 Task: Add an event with the title Team Celebration, date '2023/10/01', time 7:00 AM to 9:00 AMand add a description: The session will begin with an introduction to the importance of effective presentations, emphasizing the impact of clear communication, engaging delivery, and confident body language. Participants will have the opportunity to learn key strategies and best practices for creating impactful presentations that captivate audiences and convey messages effectively.Select event color  Blueberry . Add location for the event as: 987 Via dei Condotti, Rome, Italy, logged in from the account softage.1@softage.netand send the event invitation to softage.2@softage.net and softage.3@softage.net. Set a reminder for the event Doesn't repeat
Action: Mouse moved to (71, 126)
Screenshot: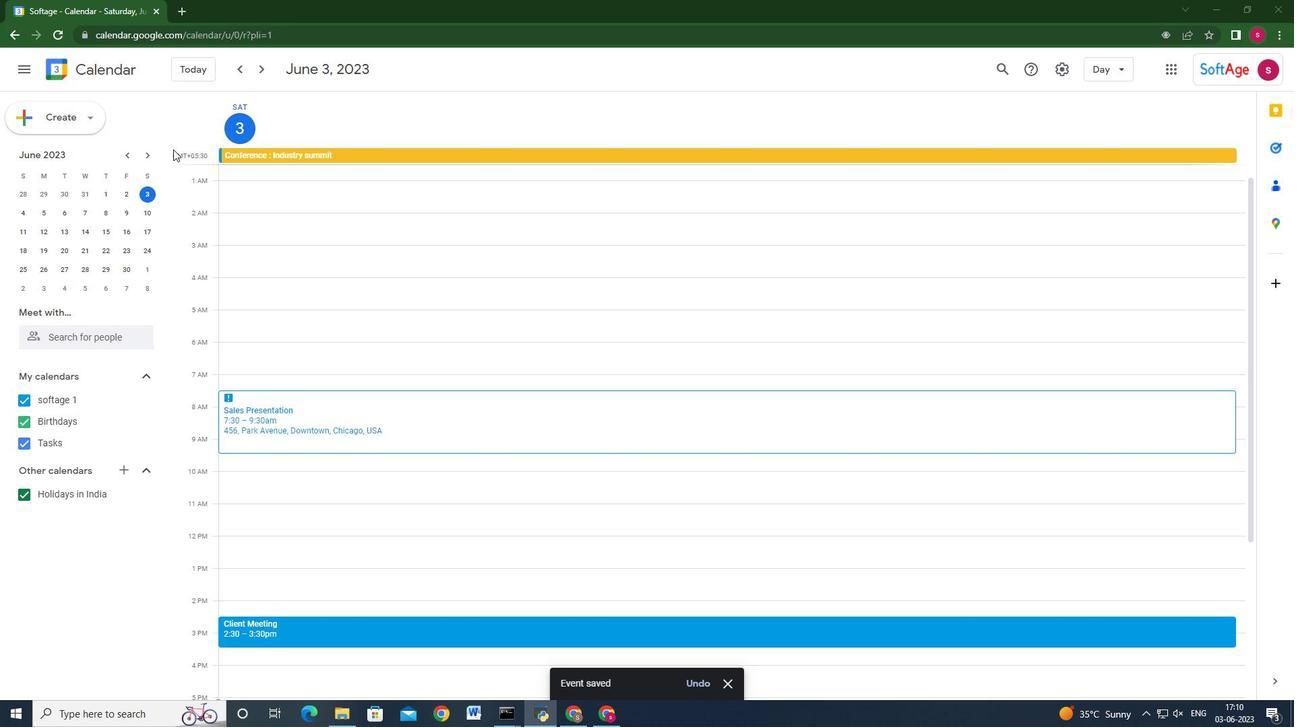 
Action: Mouse pressed left at (71, 126)
Screenshot: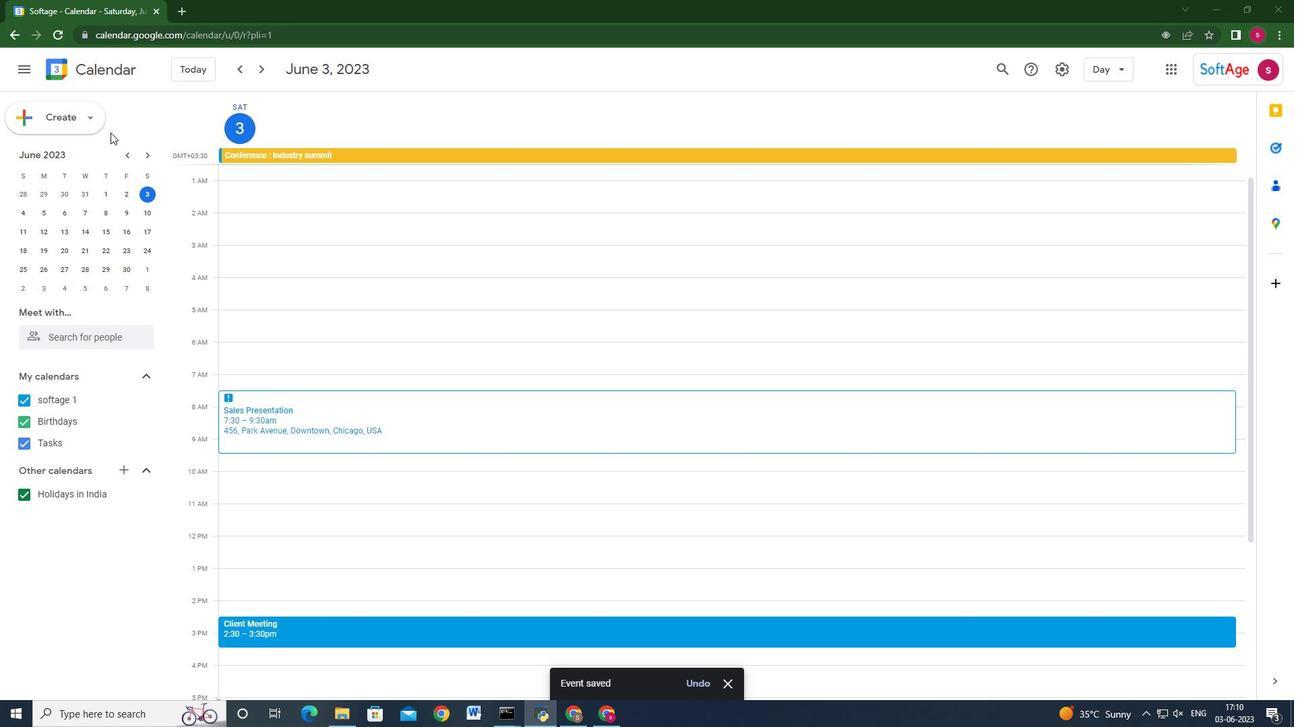 
Action: Mouse moved to (80, 159)
Screenshot: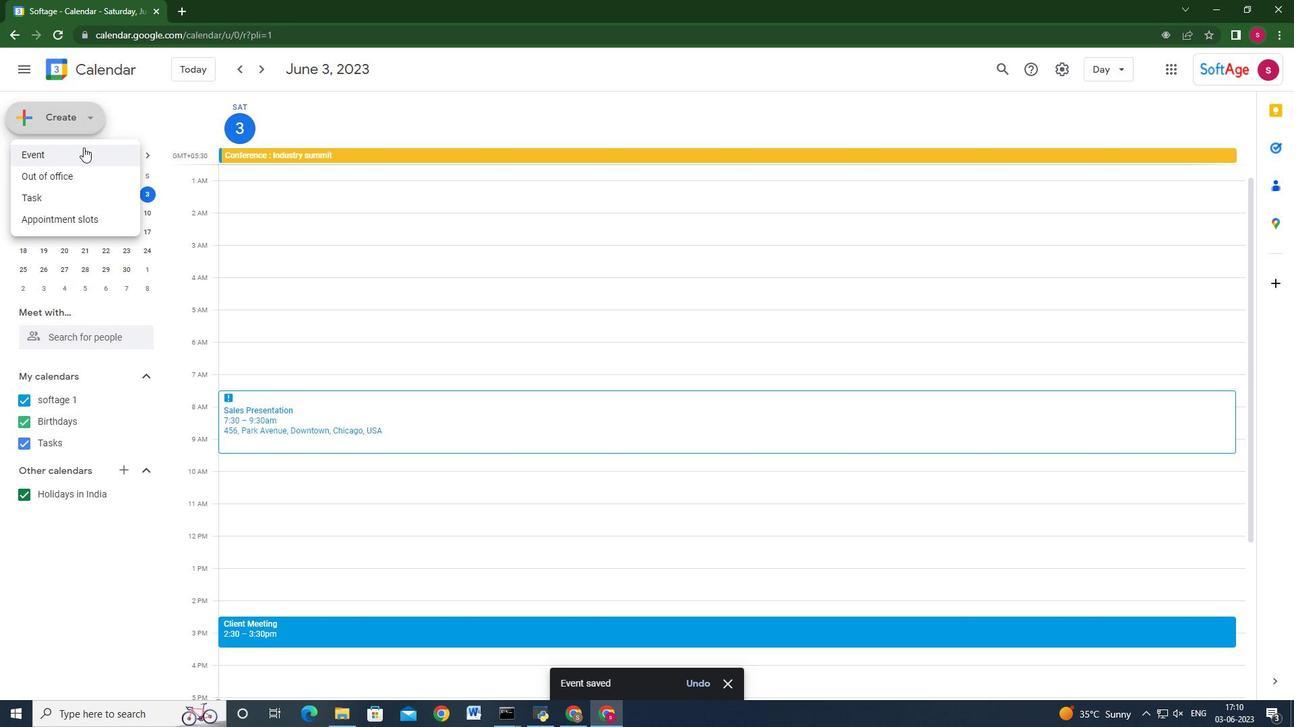 
Action: Mouse pressed left at (80, 159)
Screenshot: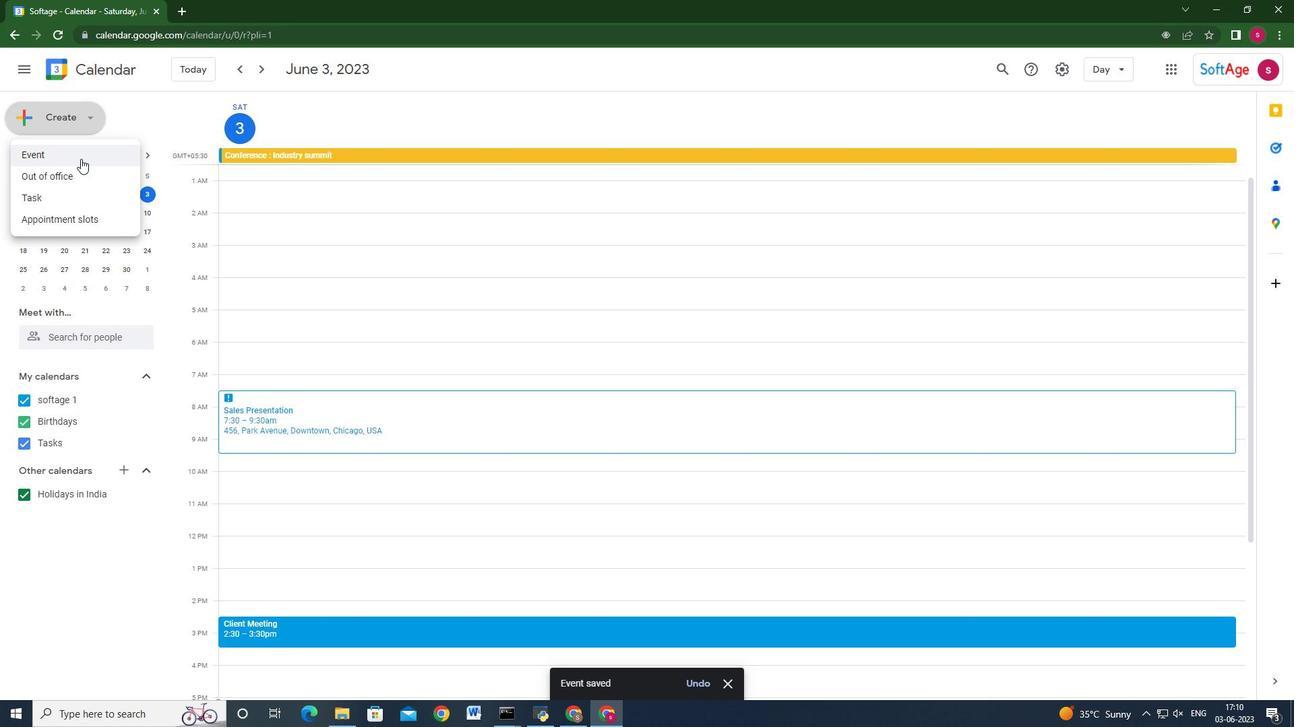 
Action: Mouse moved to (758, 642)
Screenshot: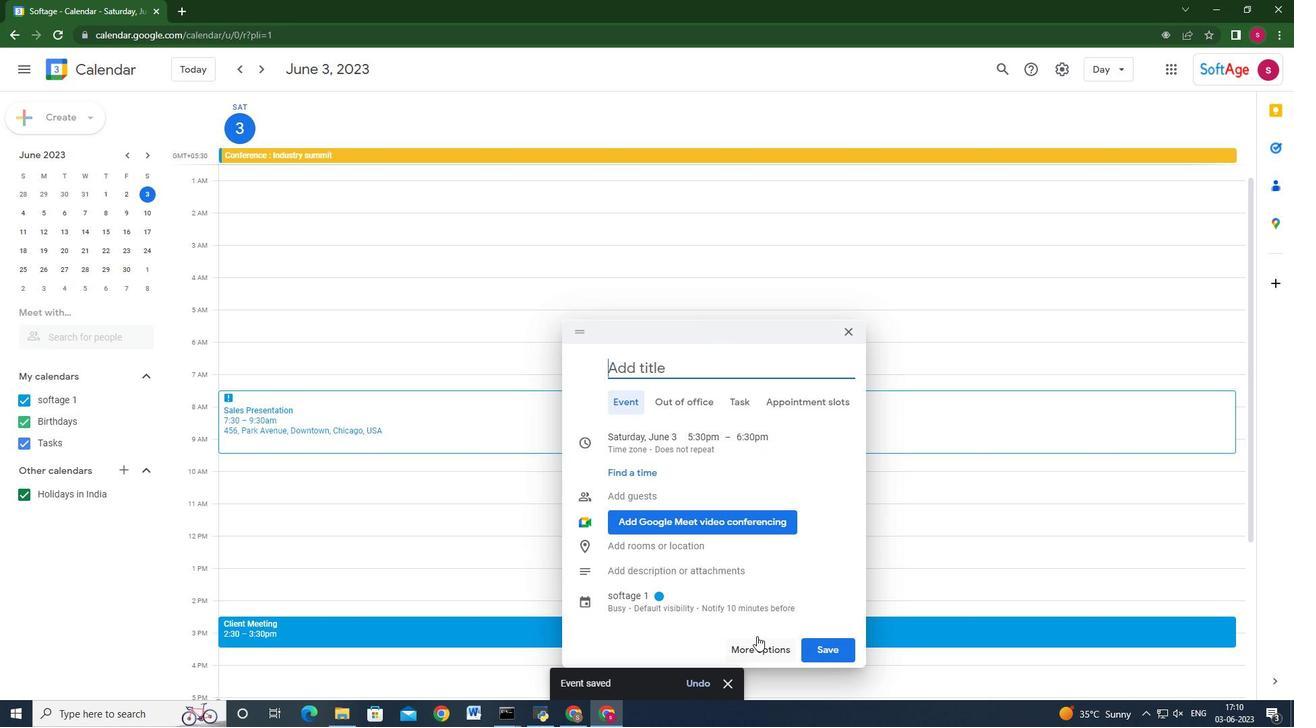 
Action: Mouse pressed left at (758, 642)
Screenshot: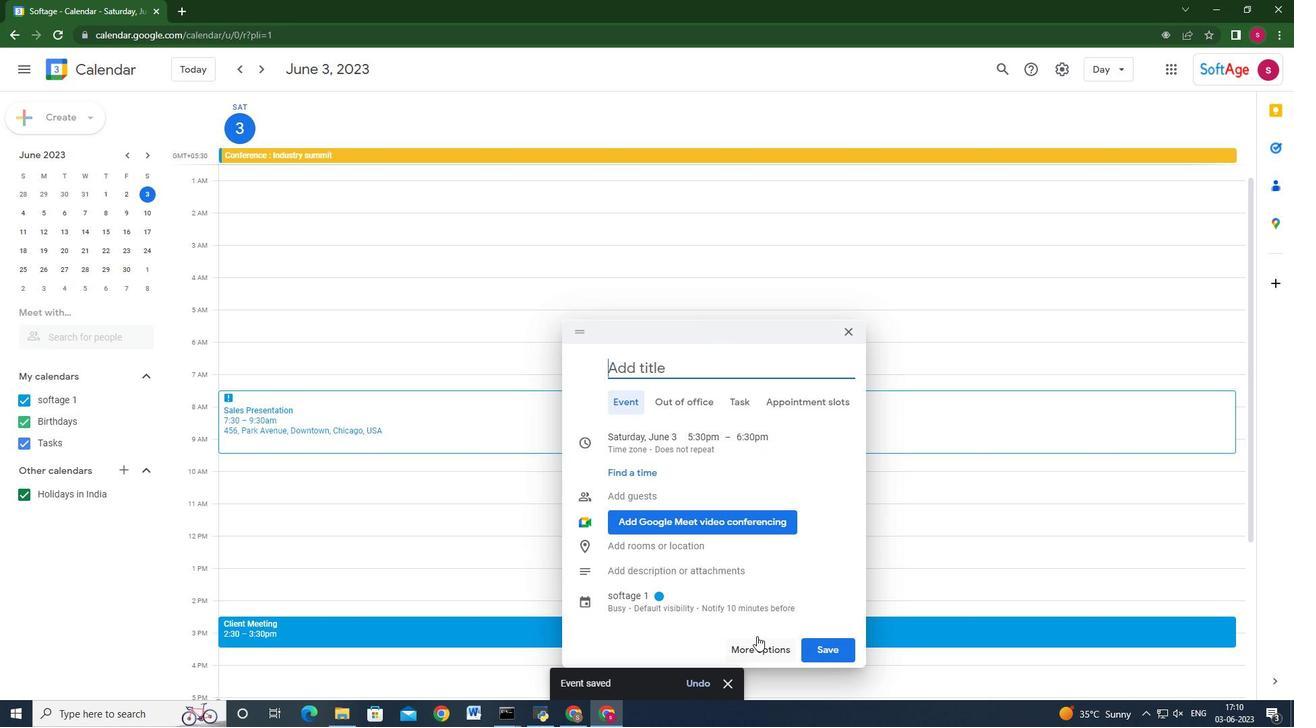 
Action: Mouse moved to (296, 78)
Screenshot: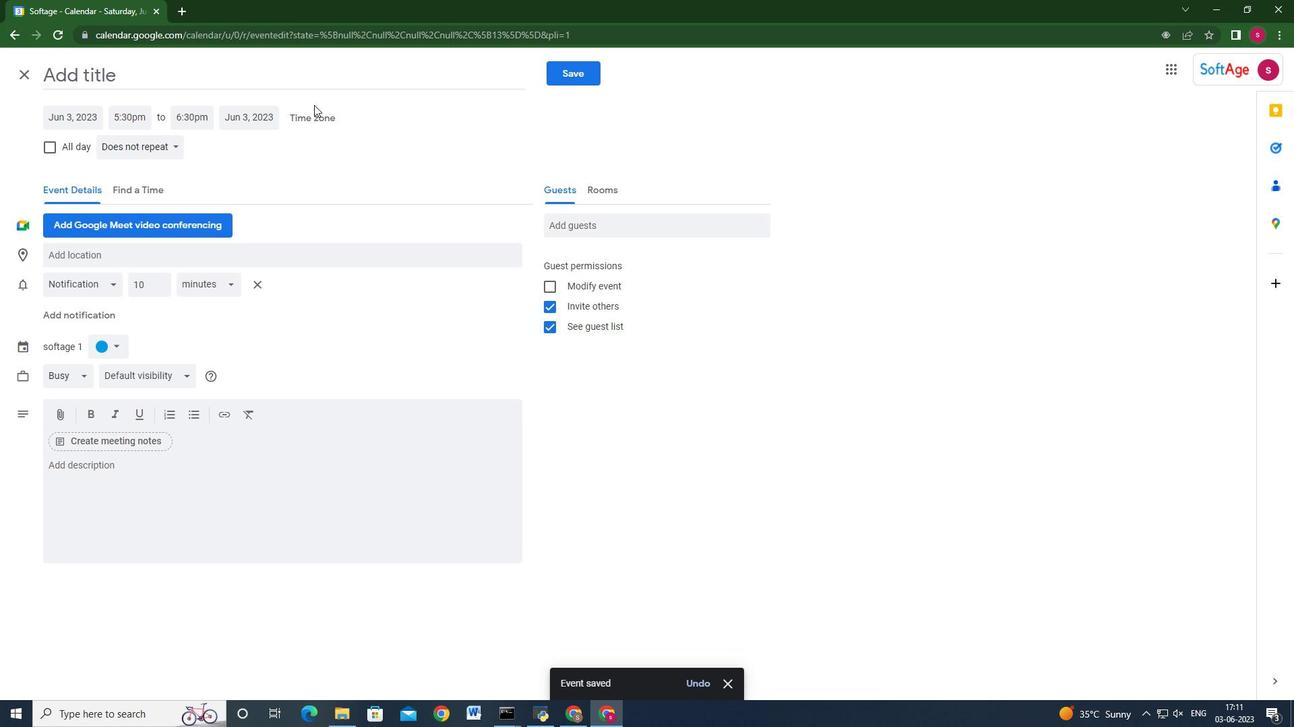 
Action: Mouse pressed left at (296, 78)
Screenshot: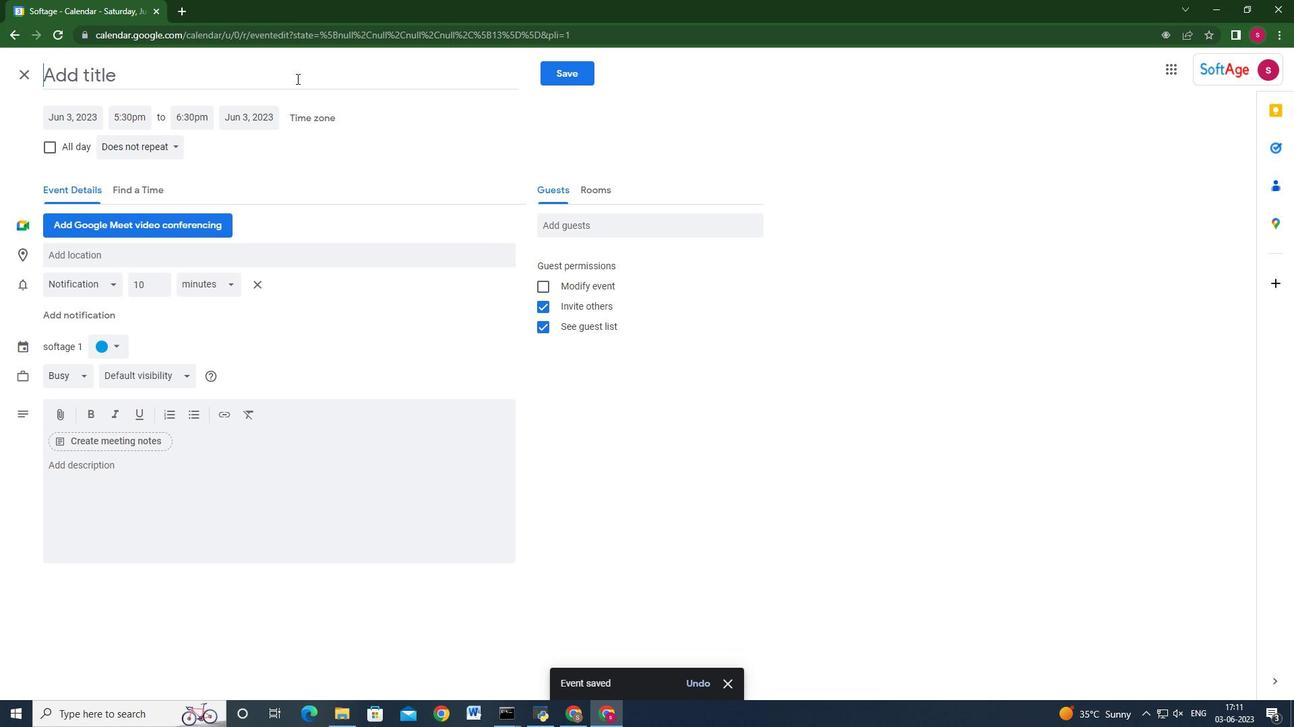 
Action: Key pressed <Key.shift>Team<Key.space><Key.shift>Celebration
Screenshot: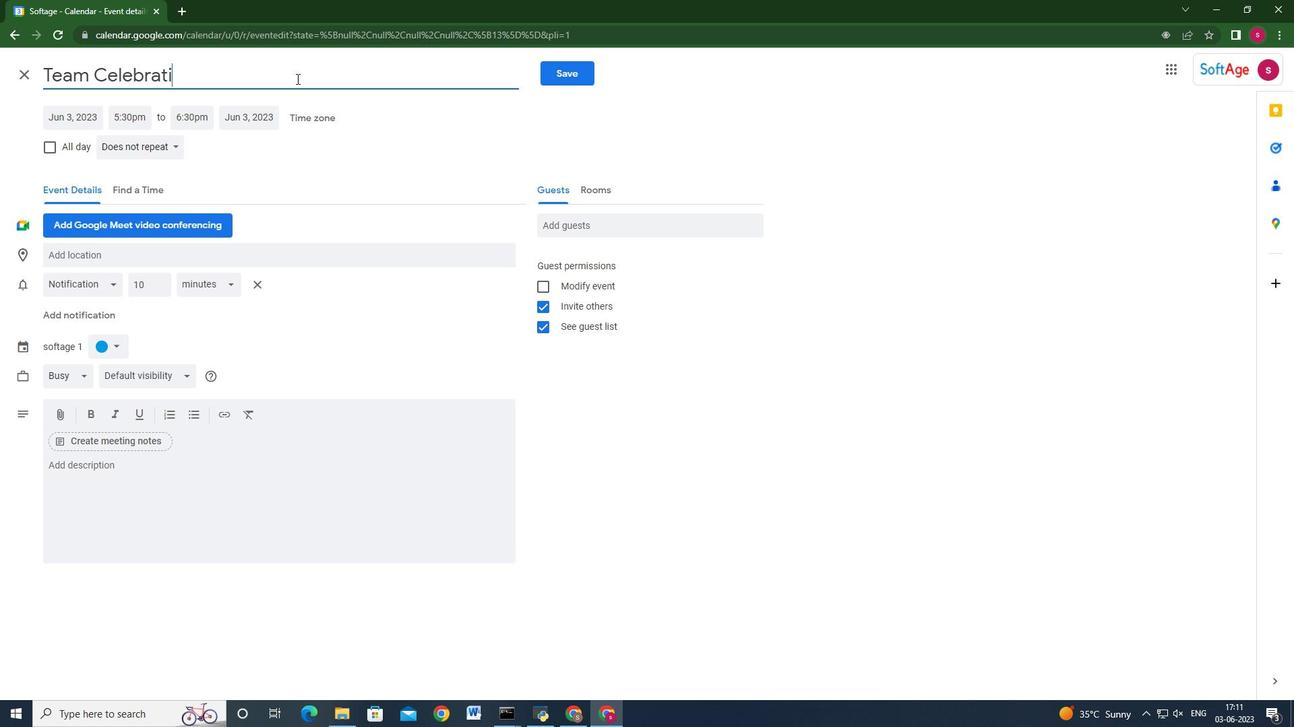 
Action: Mouse moved to (87, 109)
Screenshot: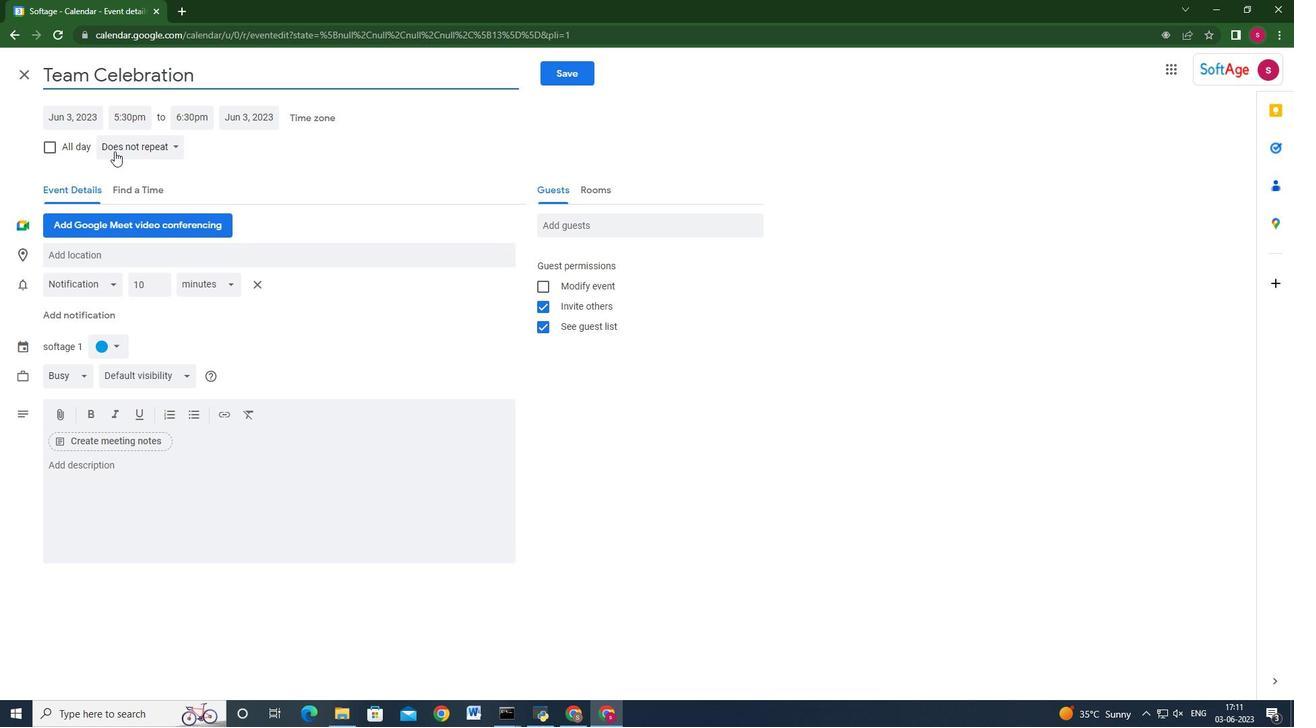 
Action: Mouse pressed left at (87, 109)
Screenshot: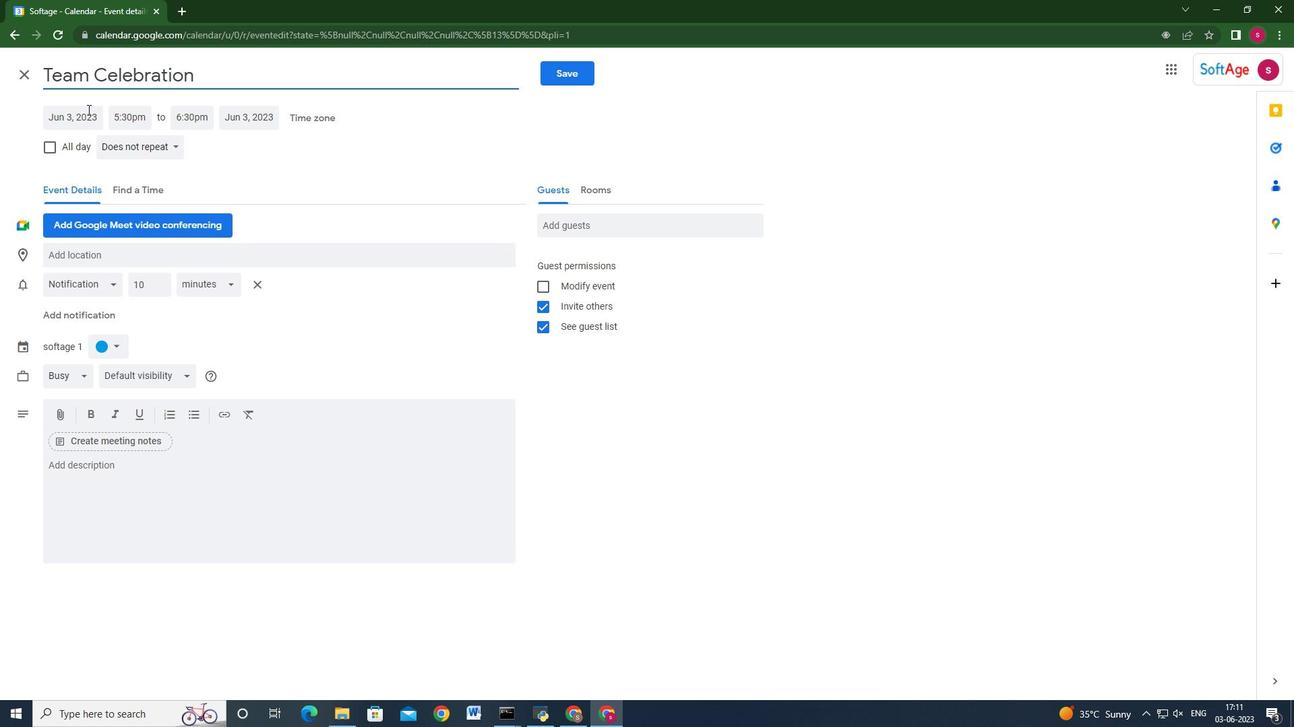 
Action: Mouse moved to (210, 142)
Screenshot: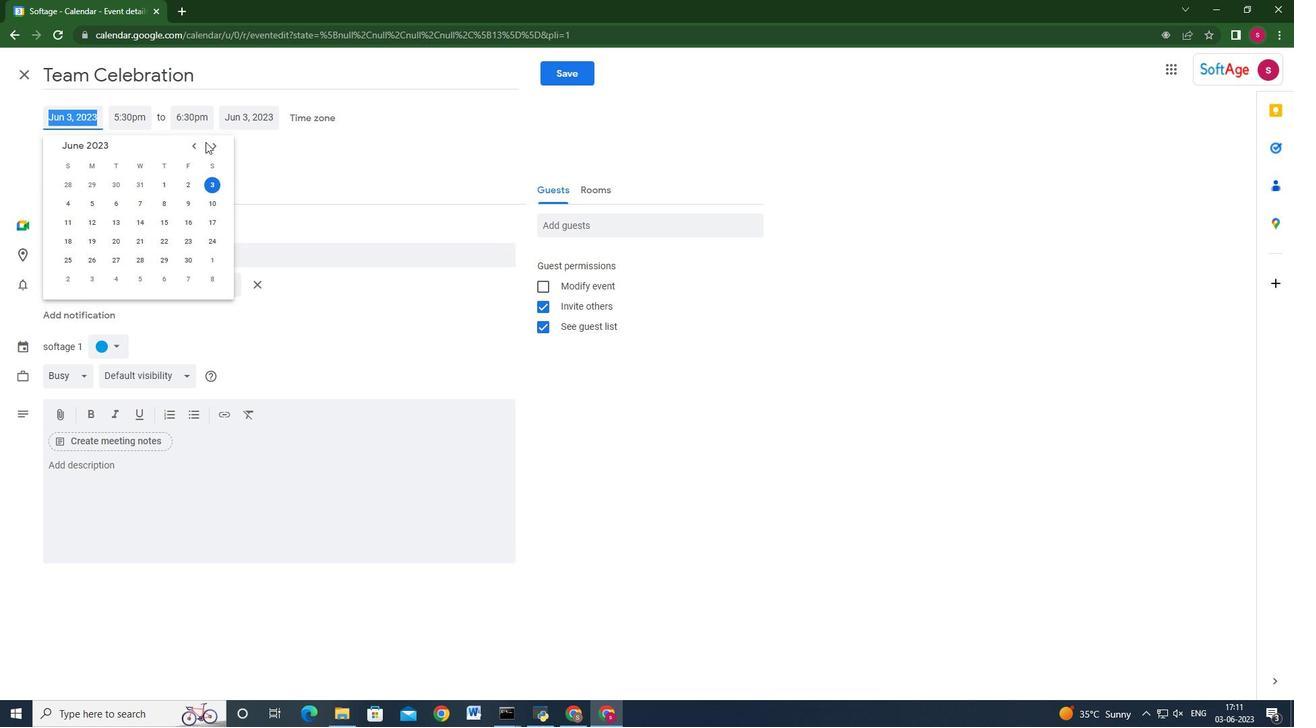 
Action: Mouse pressed left at (210, 142)
Screenshot: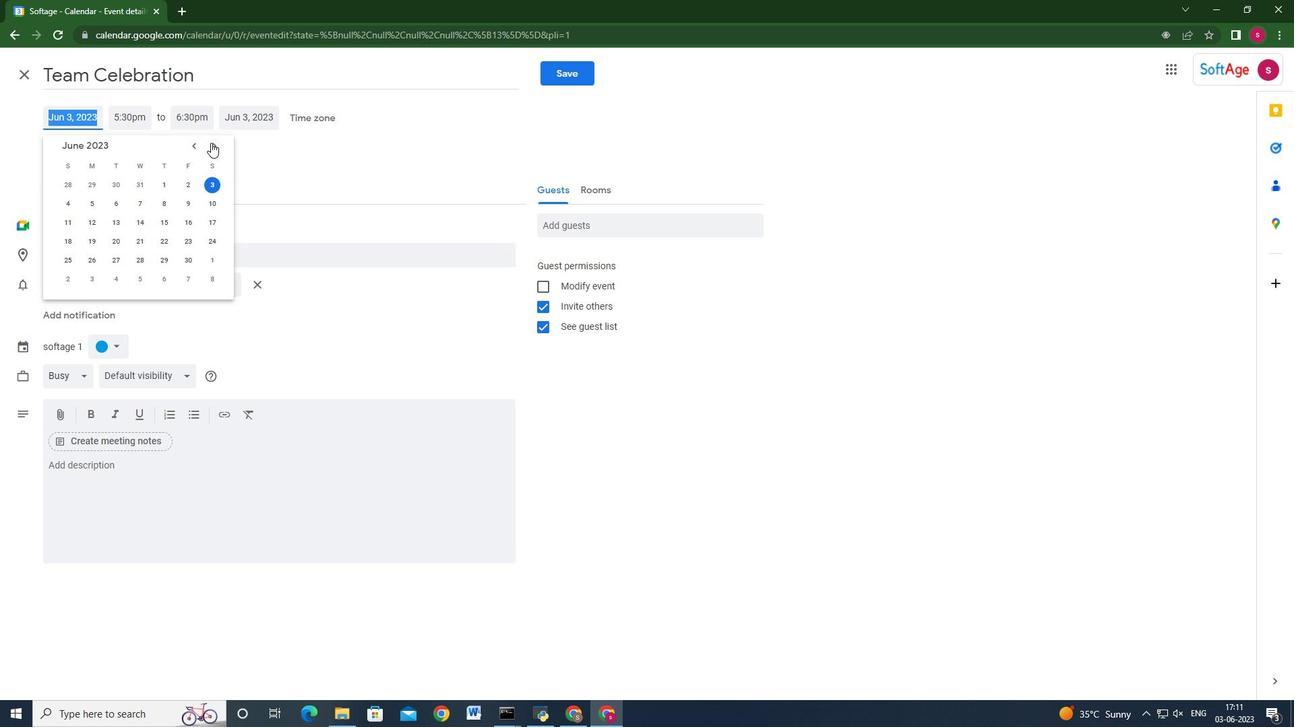 
Action: Mouse pressed left at (210, 142)
Screenshot: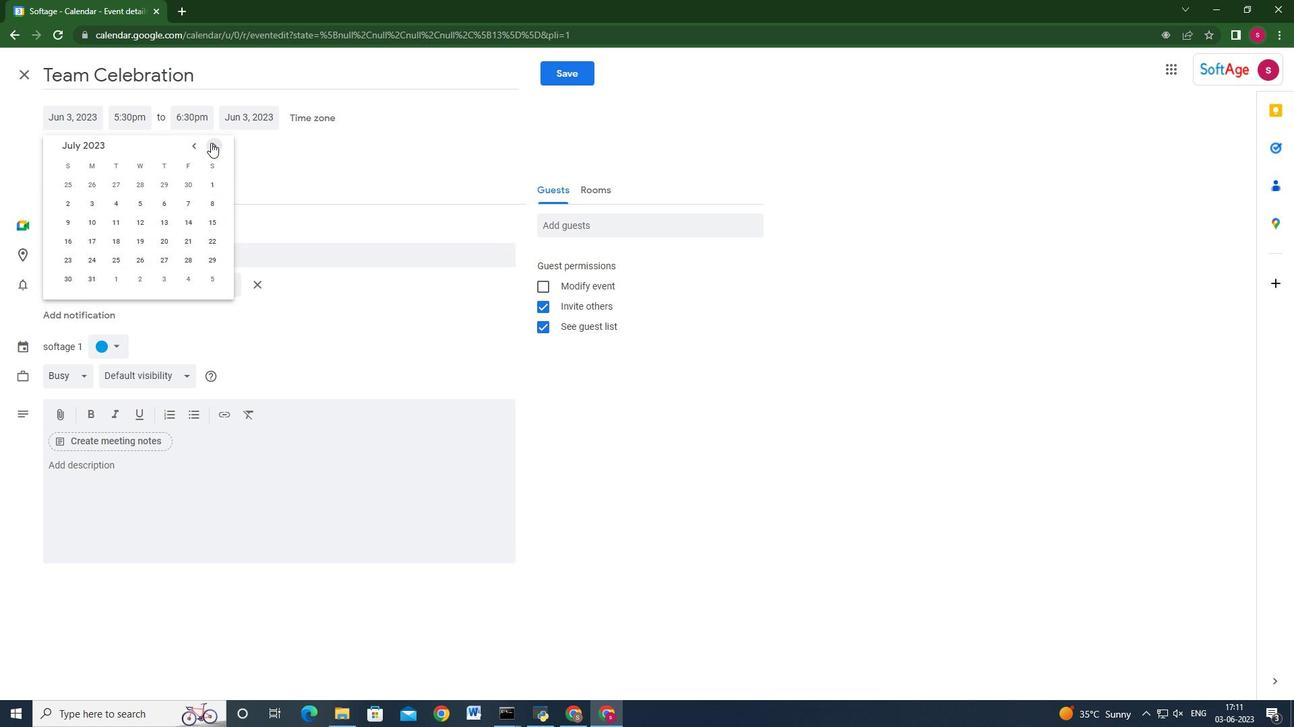 
Action: Mouse pressed left at (210, 142)
Screenshot: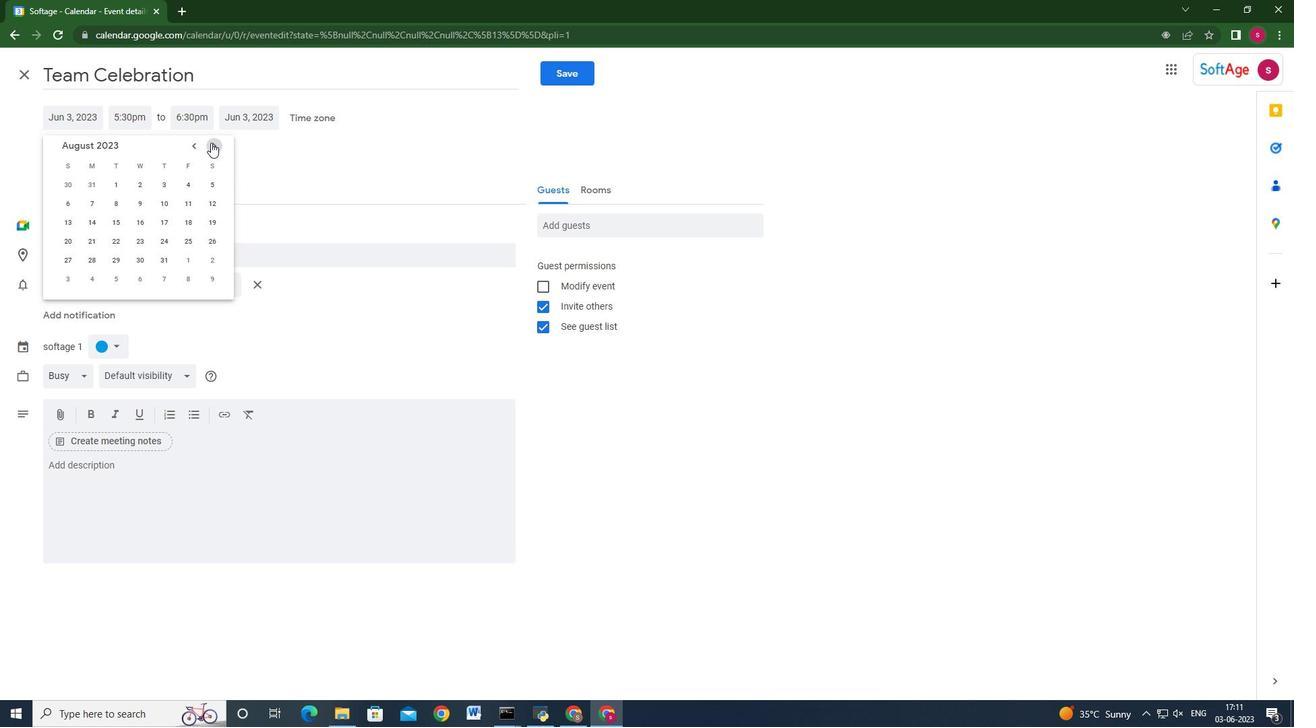 
Action: Mouse pressed left at (210, 142)
Screenshot: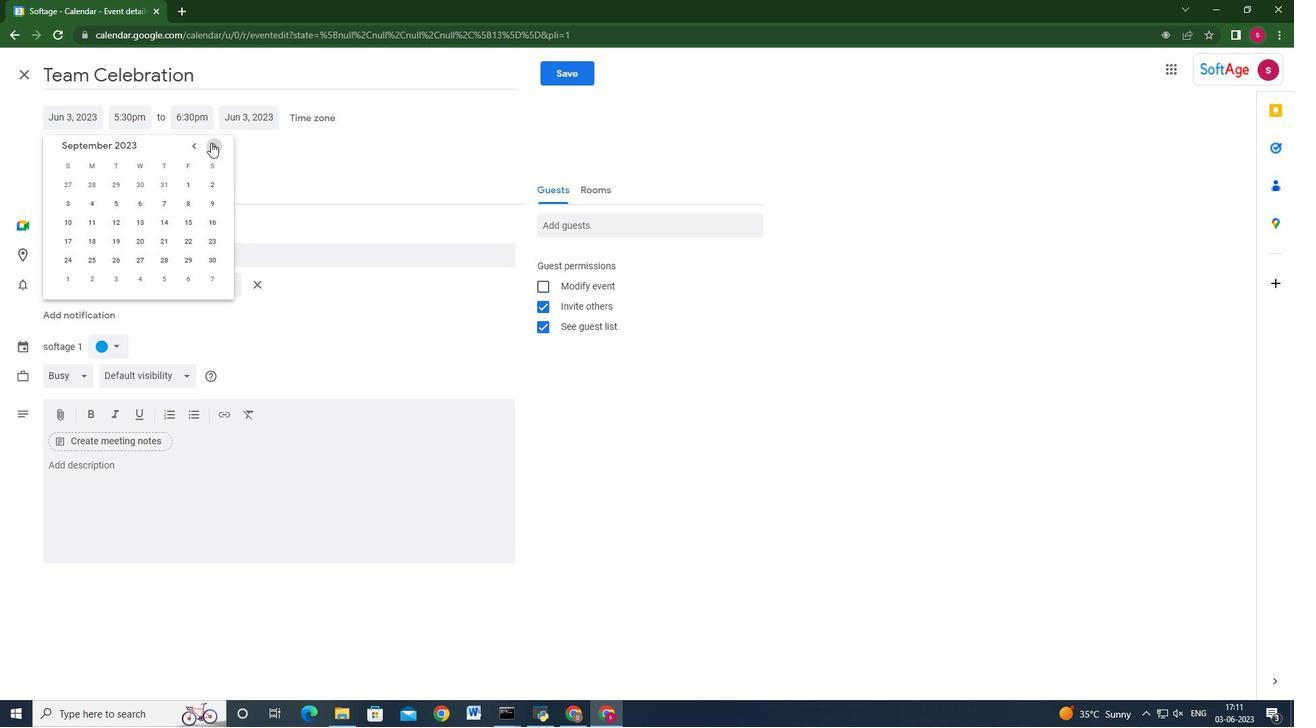 
Action: Mouse moved to (63, 186)
Screenshot: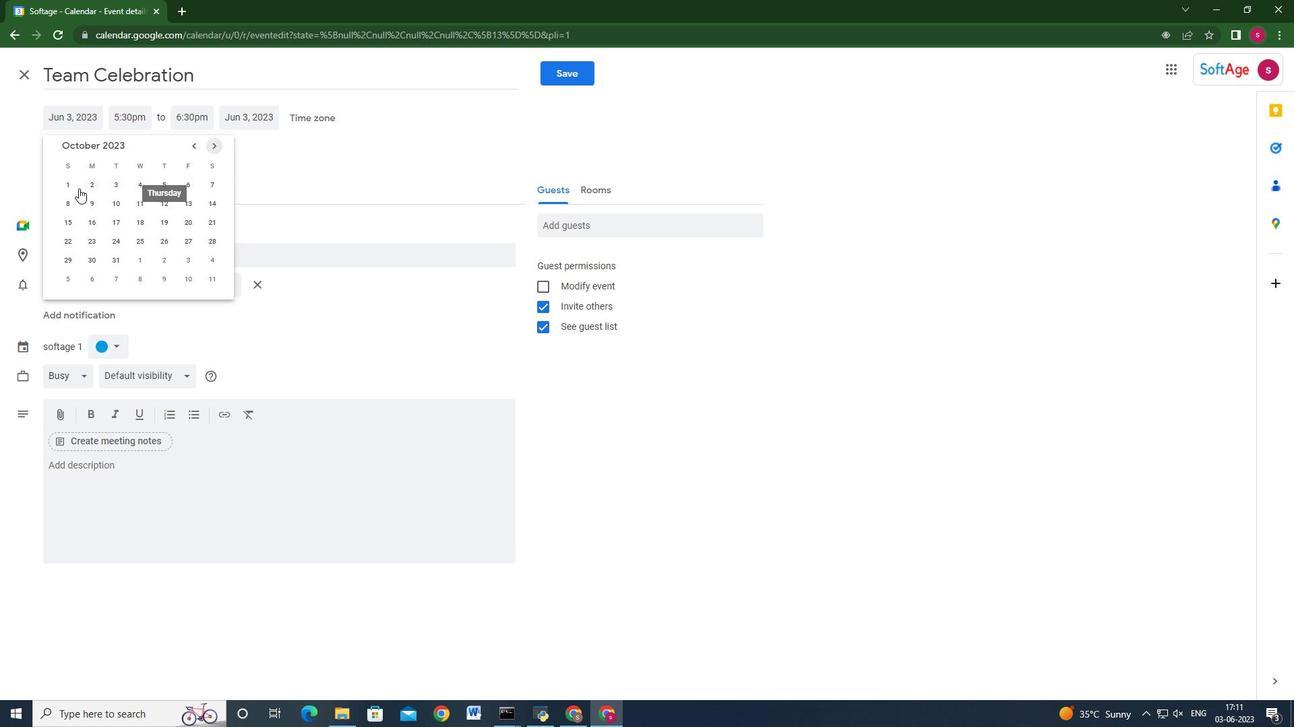 
Action: Mouse pressed left at (63, 186)
Screenshot: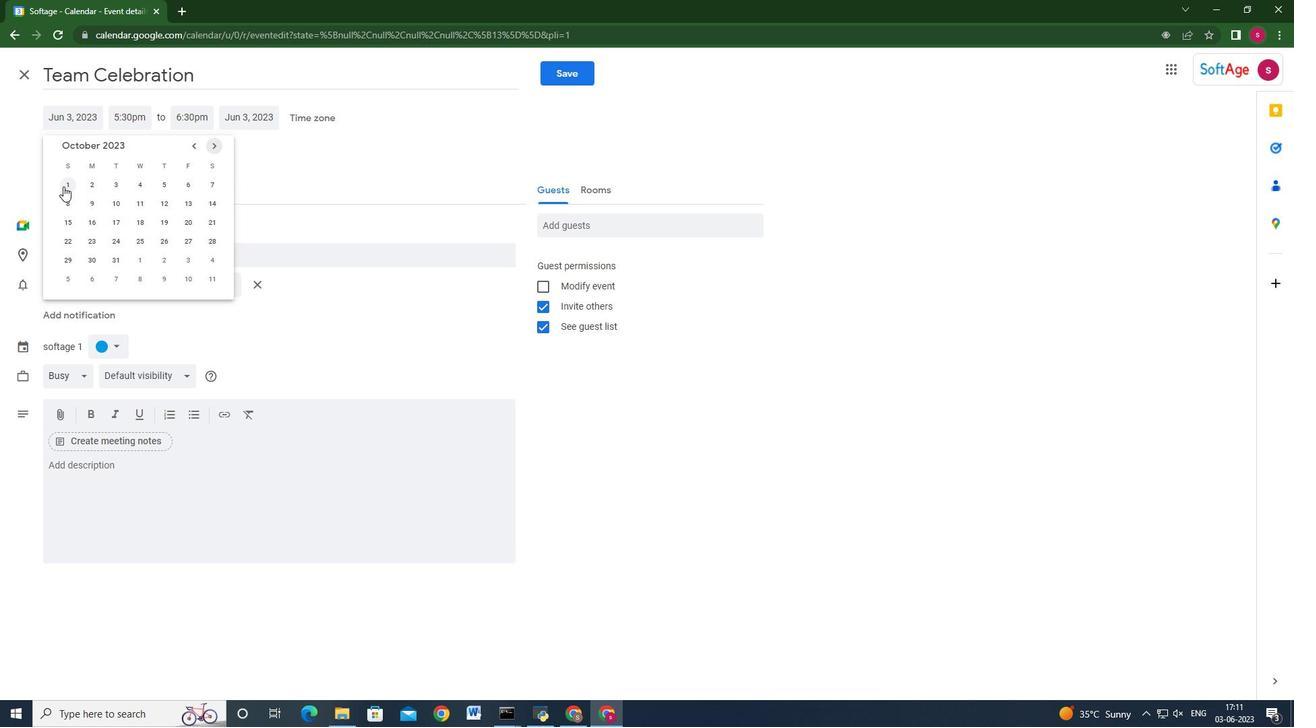 
Action: Mouse moved to (119, 115)
Screenshot: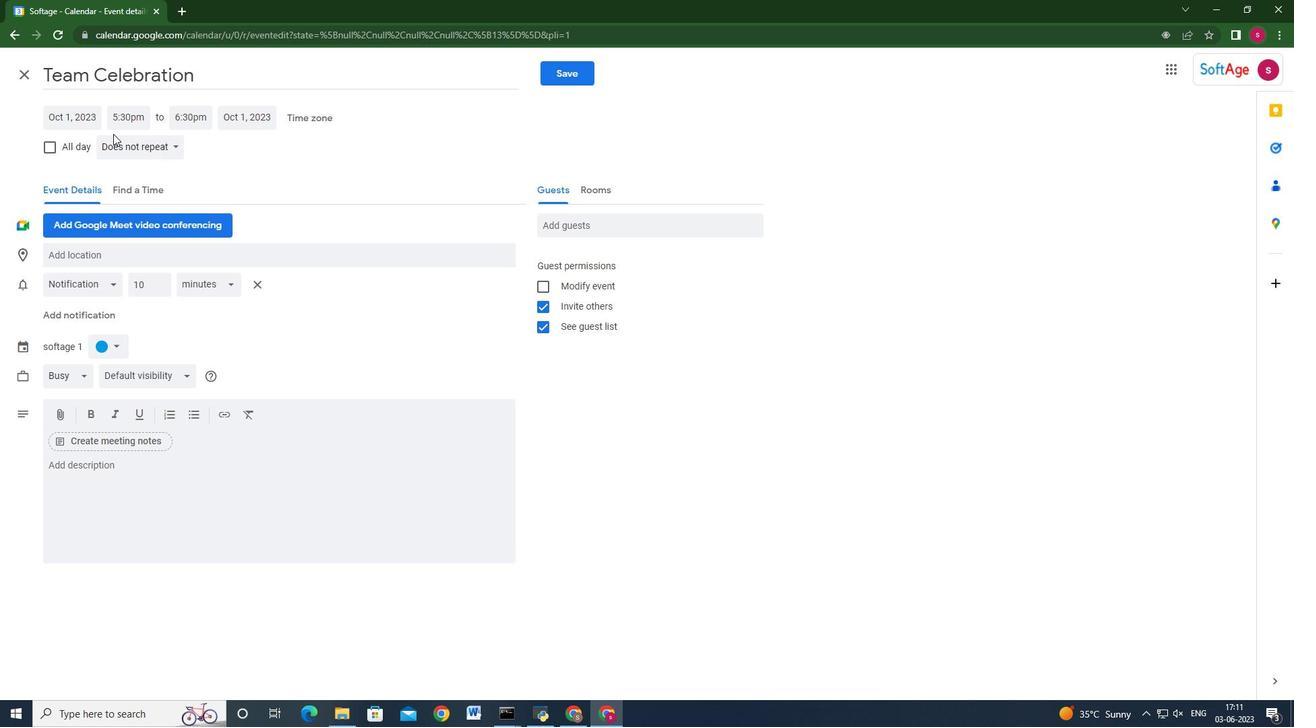 
Action: Mouse pressed left at (119, 115)
Screenshot: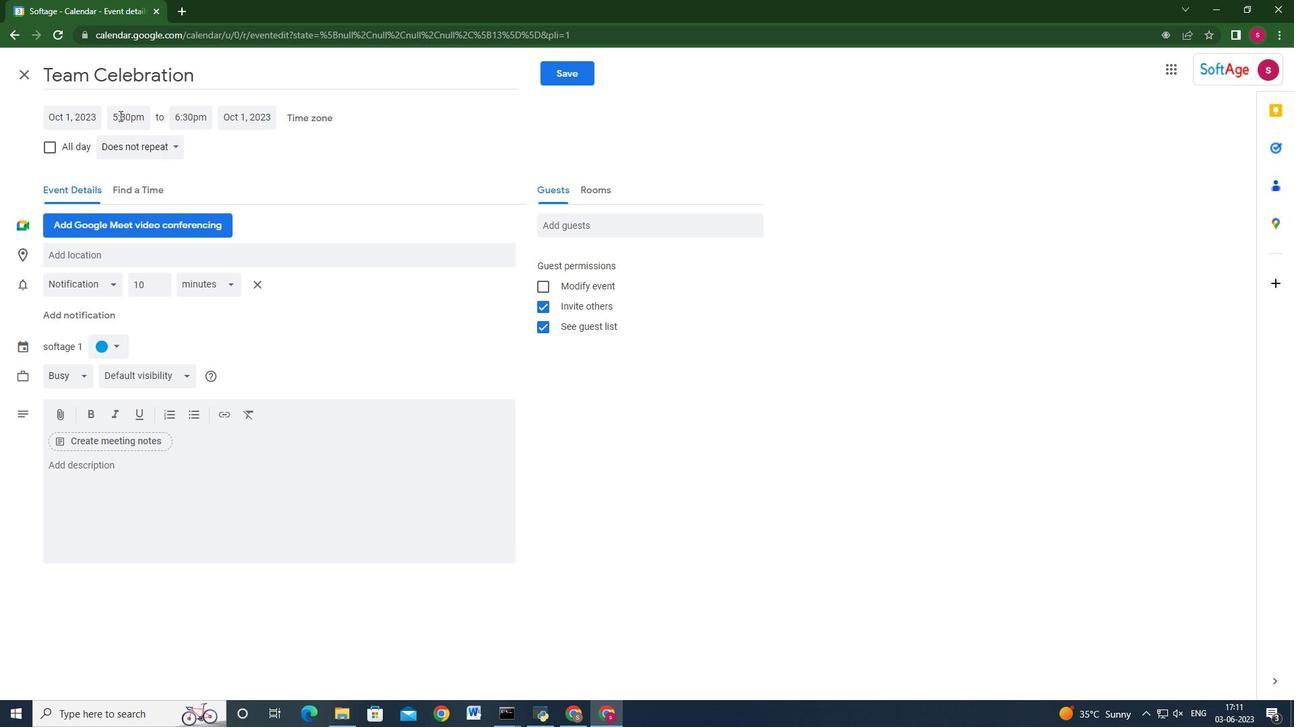 
Action: Mouse moved to (125, 121)
Screenshot: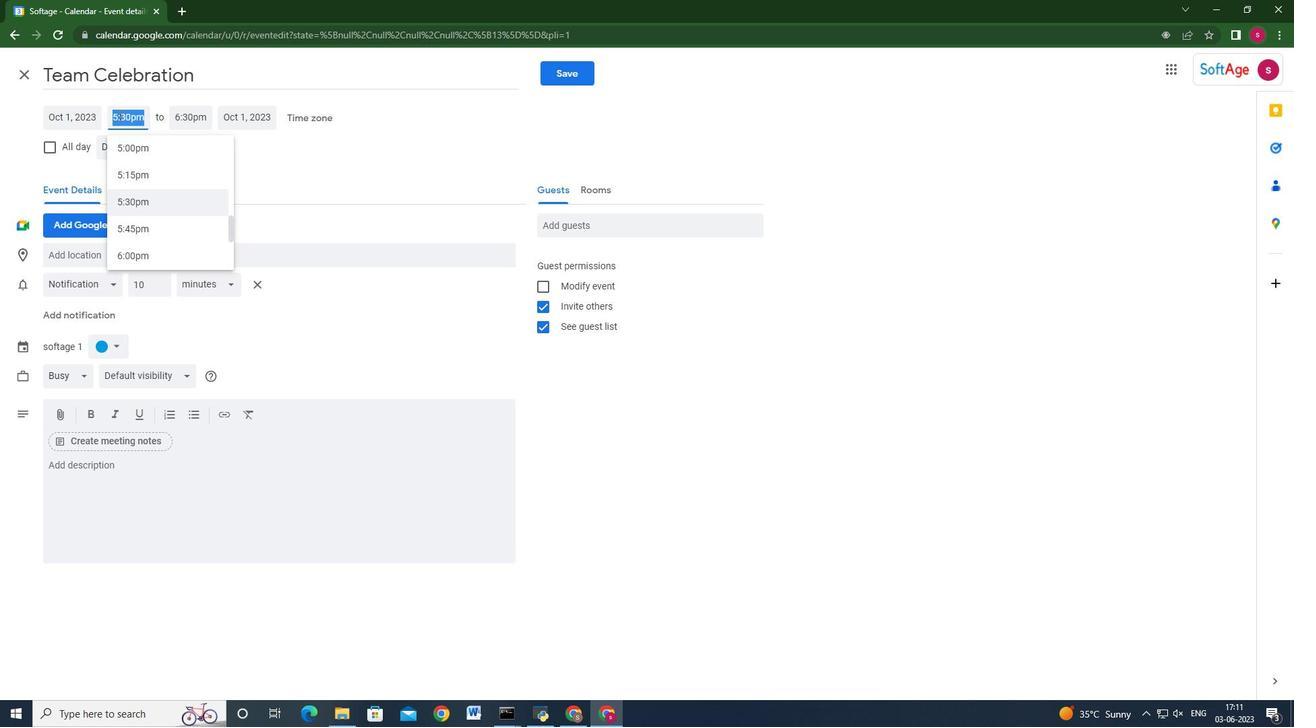 
Action: Key pressed 7<Key.shift>:00am<Key.enter><Key.tab>9<Key.shift>:00am<Key.enter>
Screenshot: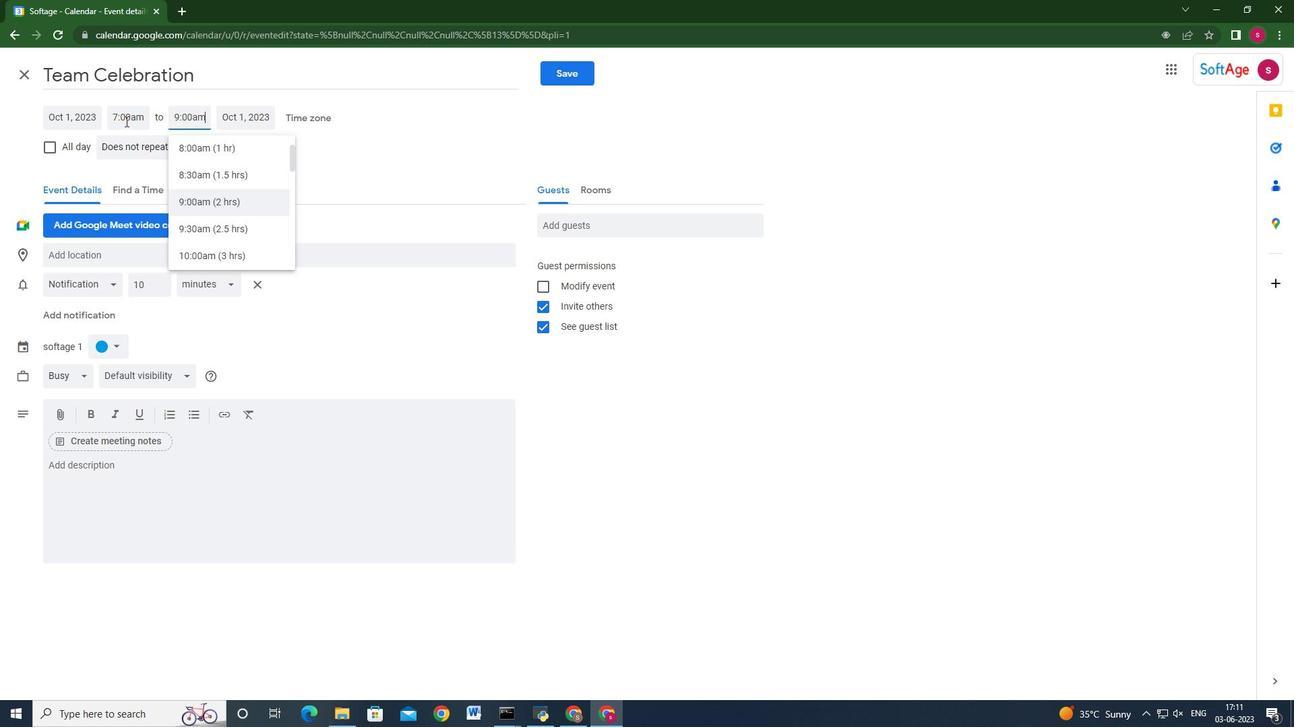 
Action: Mouse moved to (173, 473)
Screenshot: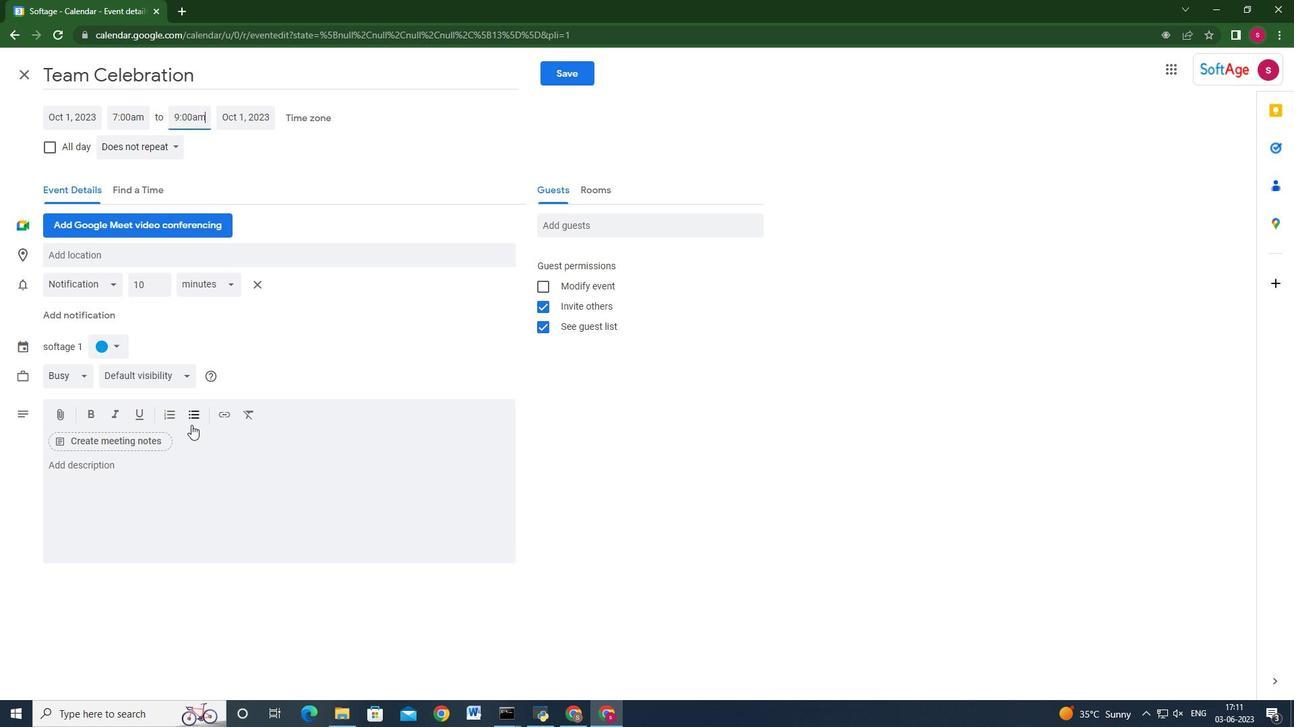 
Action: Mouse pressed left at (173, 473)
Screenshot: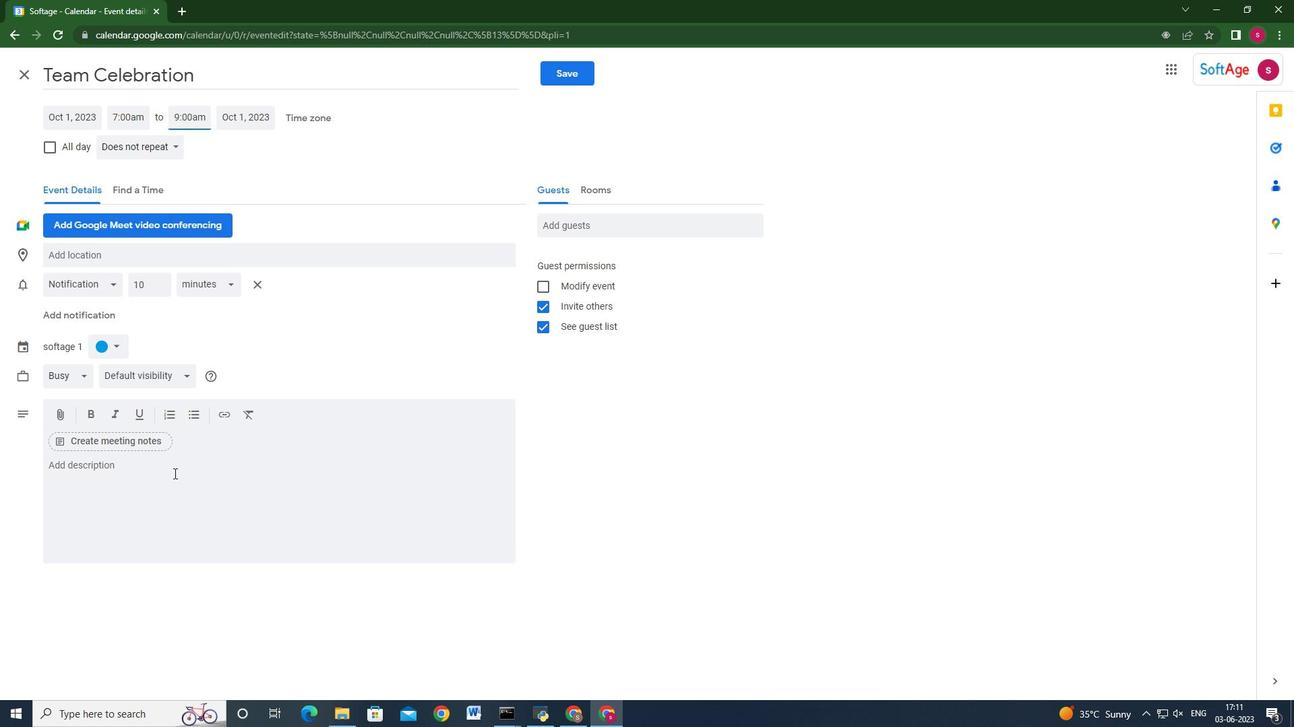 
Action: Mouse moved to (163, 261)
Screenshot: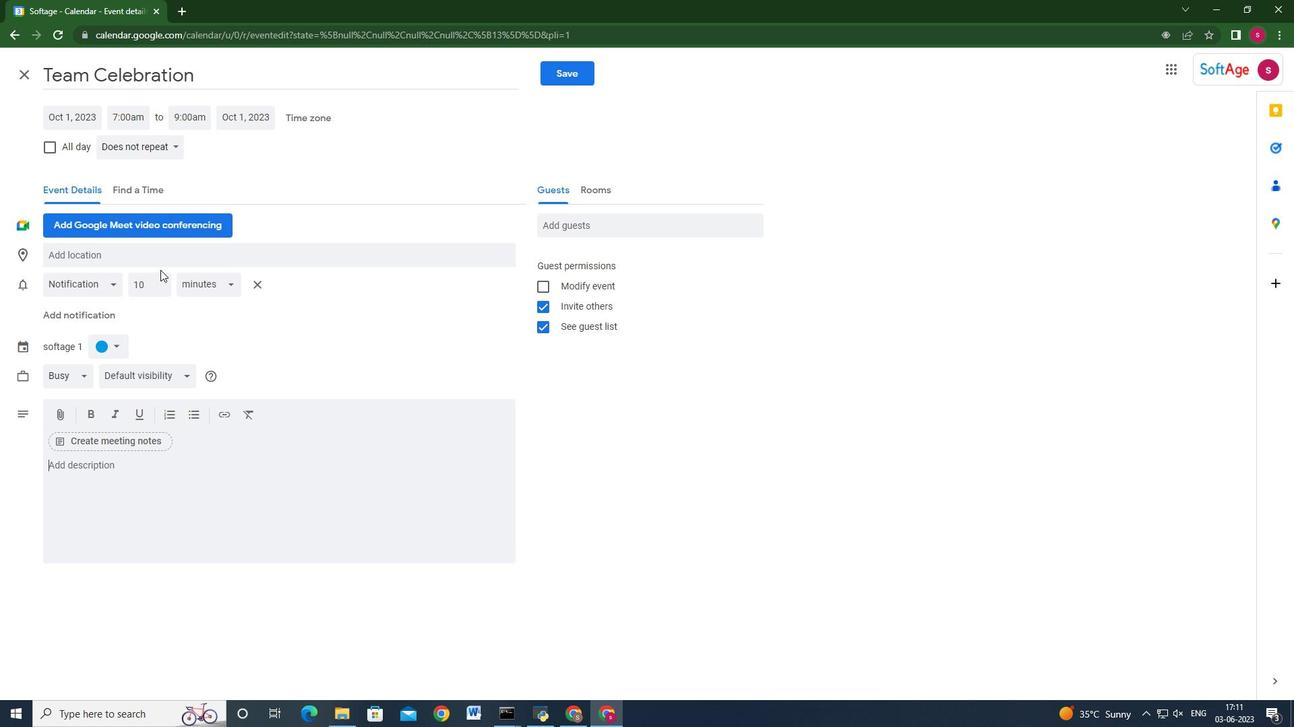 
Action: Mouse pressed left at (163, 261)
Screenshot: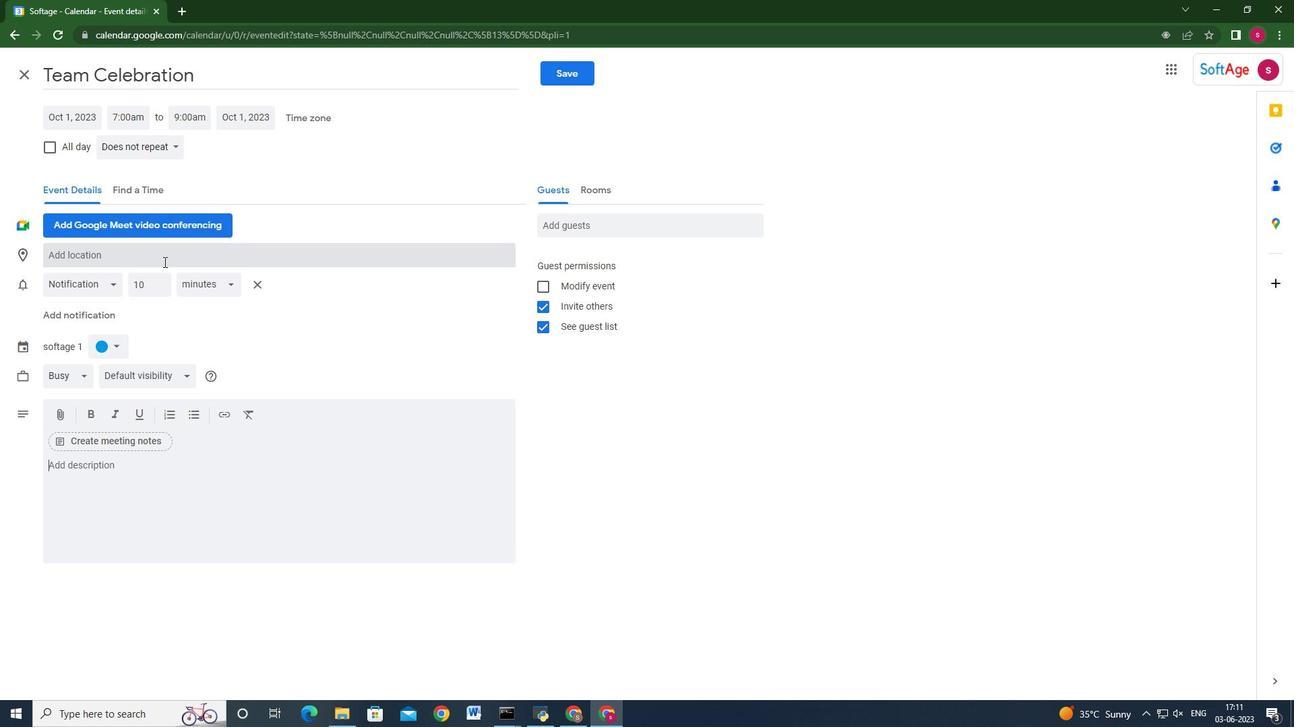 
Action: Mouse moved to (291, 479)
Screenshot: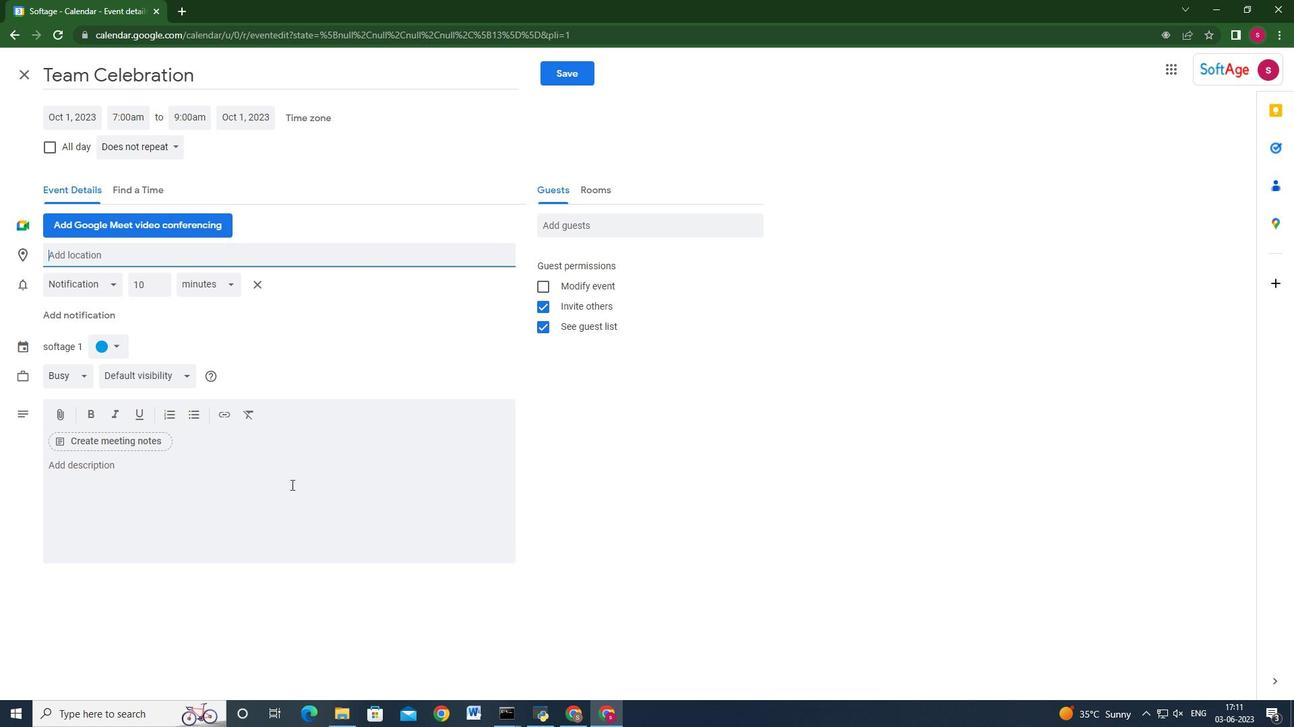 
Action: Mouse pressed left at (291, 479)
Screenshot: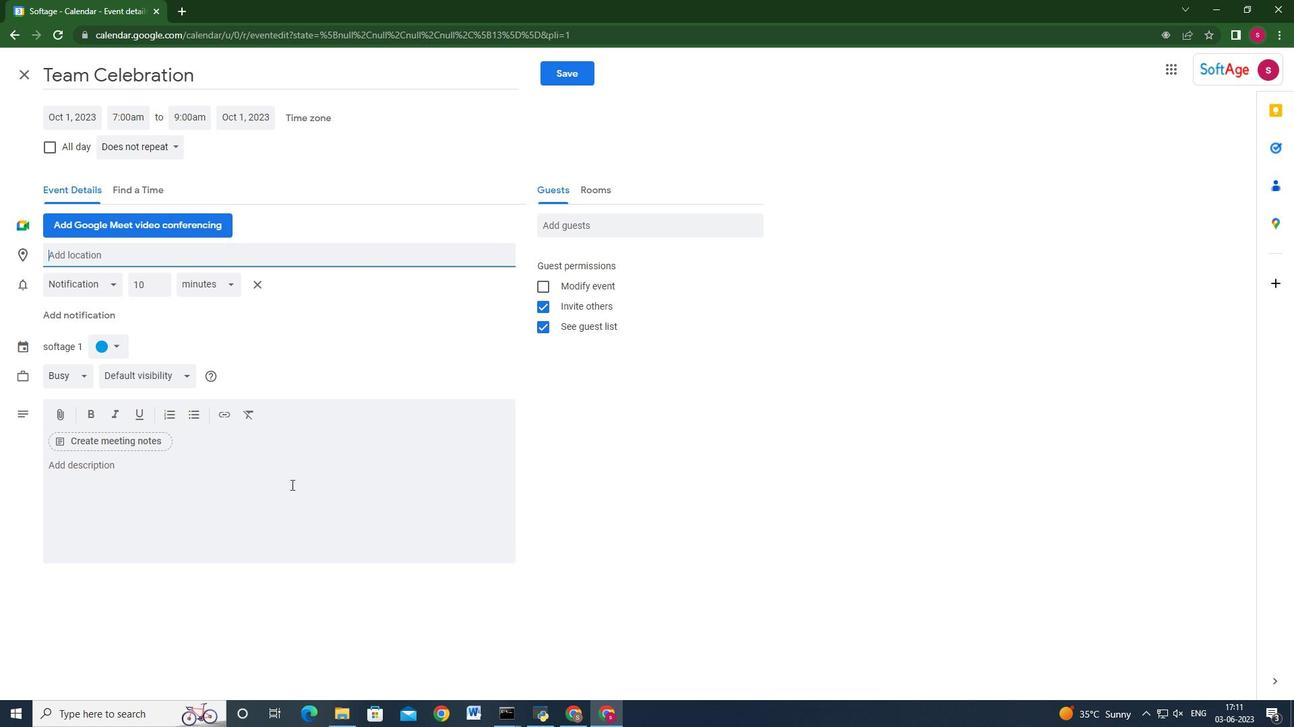 
Action: Key pressed <Key.shift>the<Key.space>session<Key.space>will<Key.space>begin<Key.space>i<Key.backspace><Key.backspace><Key.space>with<Key.space>an<Key.space>introduction<Key.space>to<Key.space>the<Key.space>importance<Key.space>of<Key.space>effective<Key.space>presentations,<Key.space>emphasizing<Key.space>the<Key.space>impact<Key.space>of<Key.space>clear<Key.space>communication,<Key.space>engaging<Key.space>delivery,<Key.space>and<Key.space>confident<Key.space>body<Key.space>language.<Key.space><Key.shift>Participants<Key.space>will<Key.space>have<Key.space>the<Key.space>opportunity<Key.space>to<Key.space>learn<Key.space>key<Key.space>strategies<Key.space>and<Key.space>best<Key.space>practices<Key.space>for<Key.space>creating<Key.space>impactful<Key.space>presentations<Key.space>that<Key.space>captivate<Key.space>audiences<Key.space>and<Key.space>convey<Key.space>messages<Key.space>effectively.
Screenshot: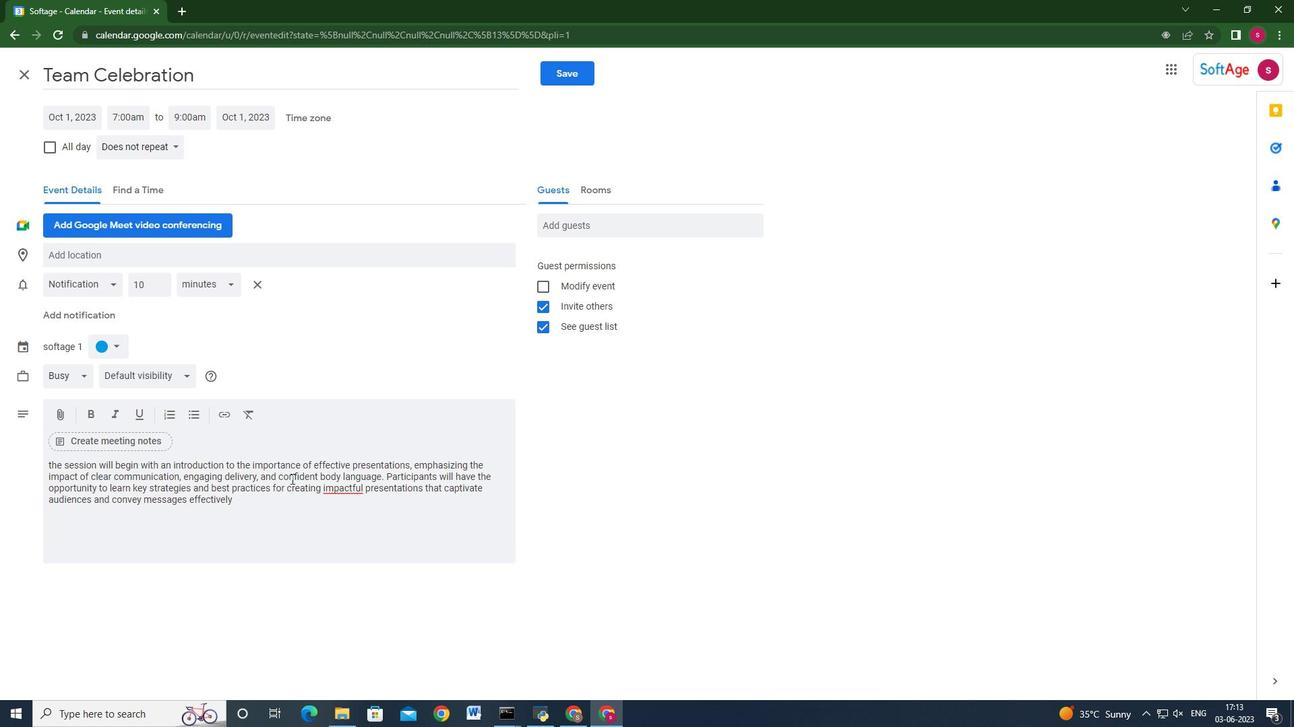
Action: Mouse moved to (107, 347)
Screenshot: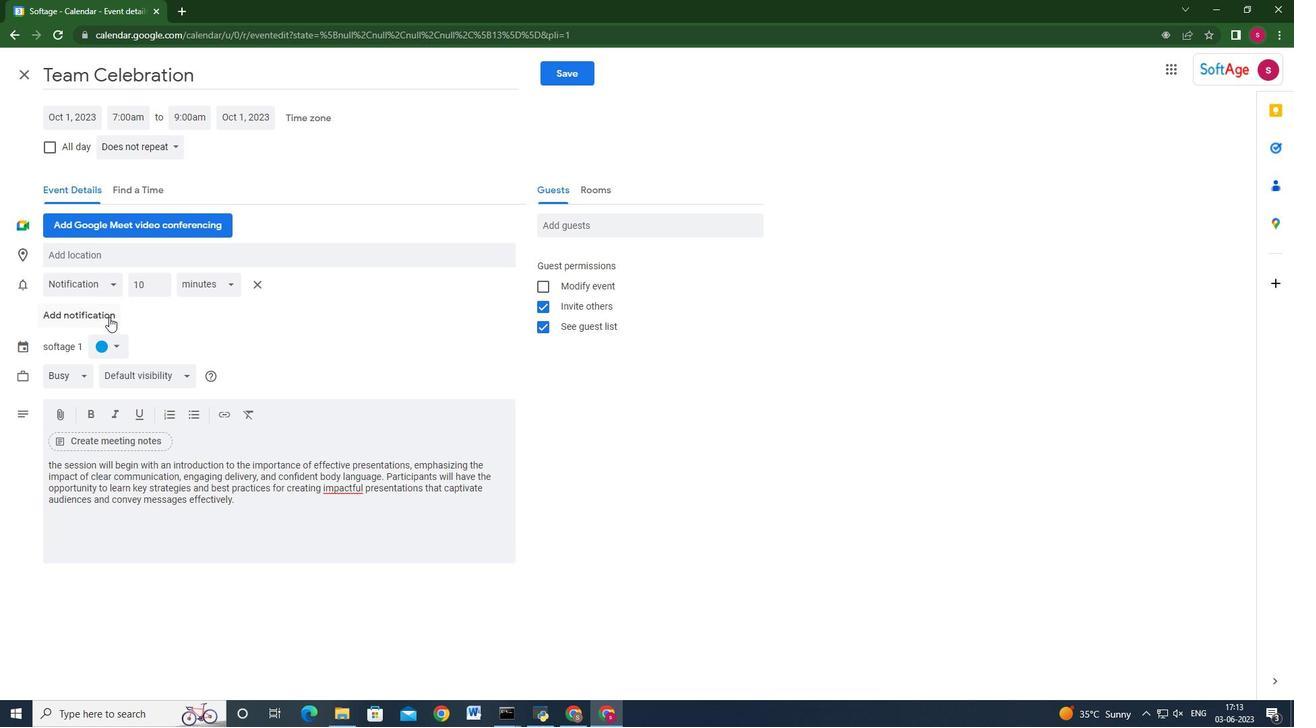 
Action: Mouse pressed left at (107, 347)
Screenshot: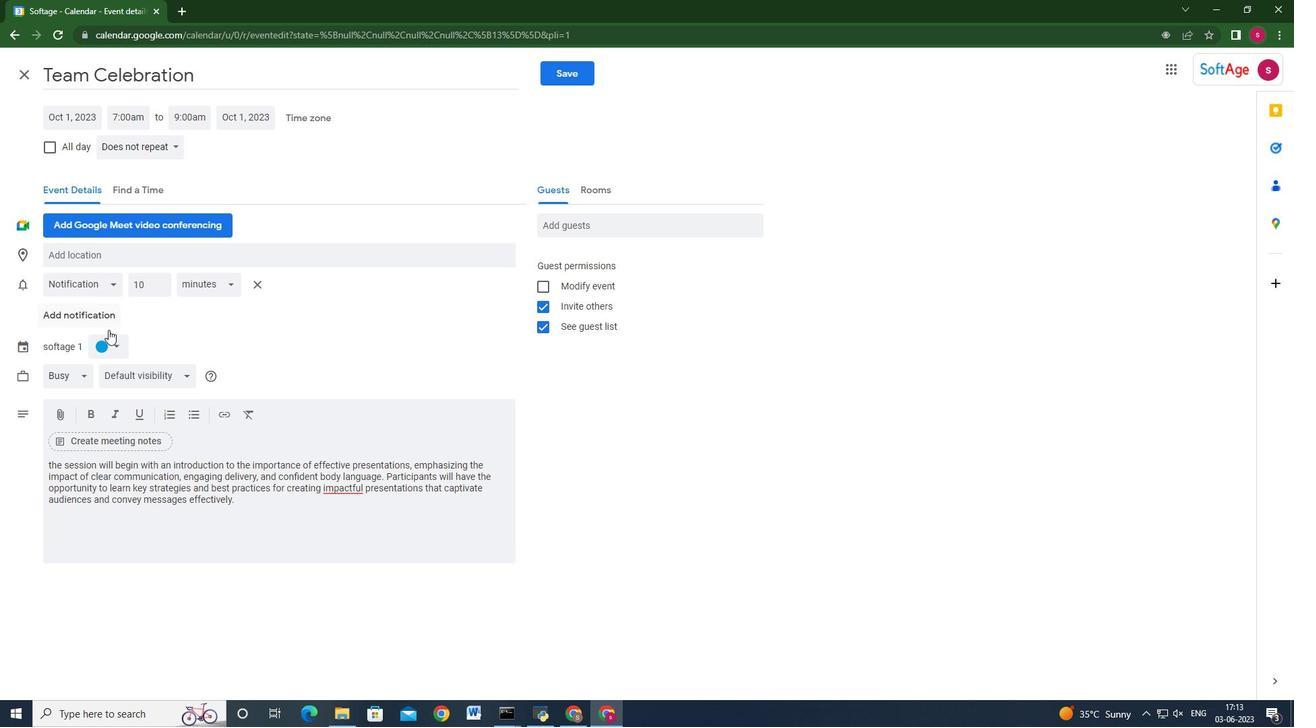 
Action: Mouse moved to (121, 395)
Screenshot: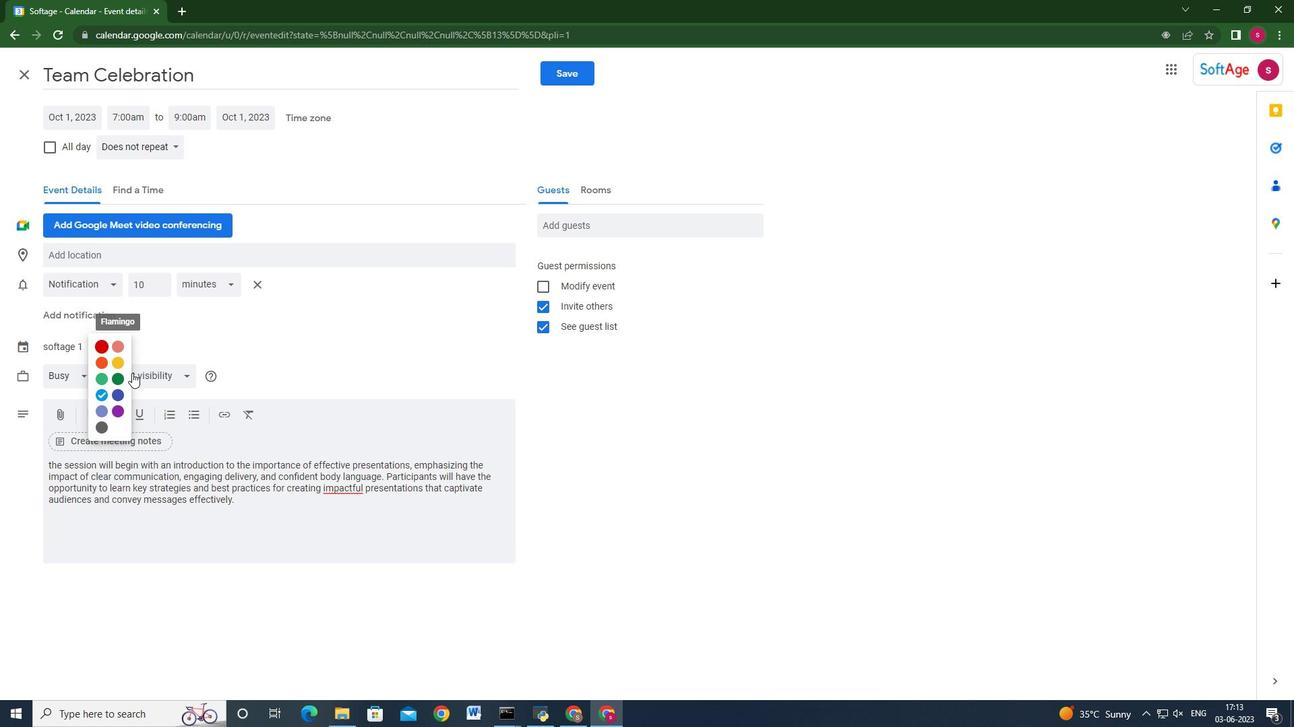 
Action: Mouse pressed left at (121, 395)
Screenshot: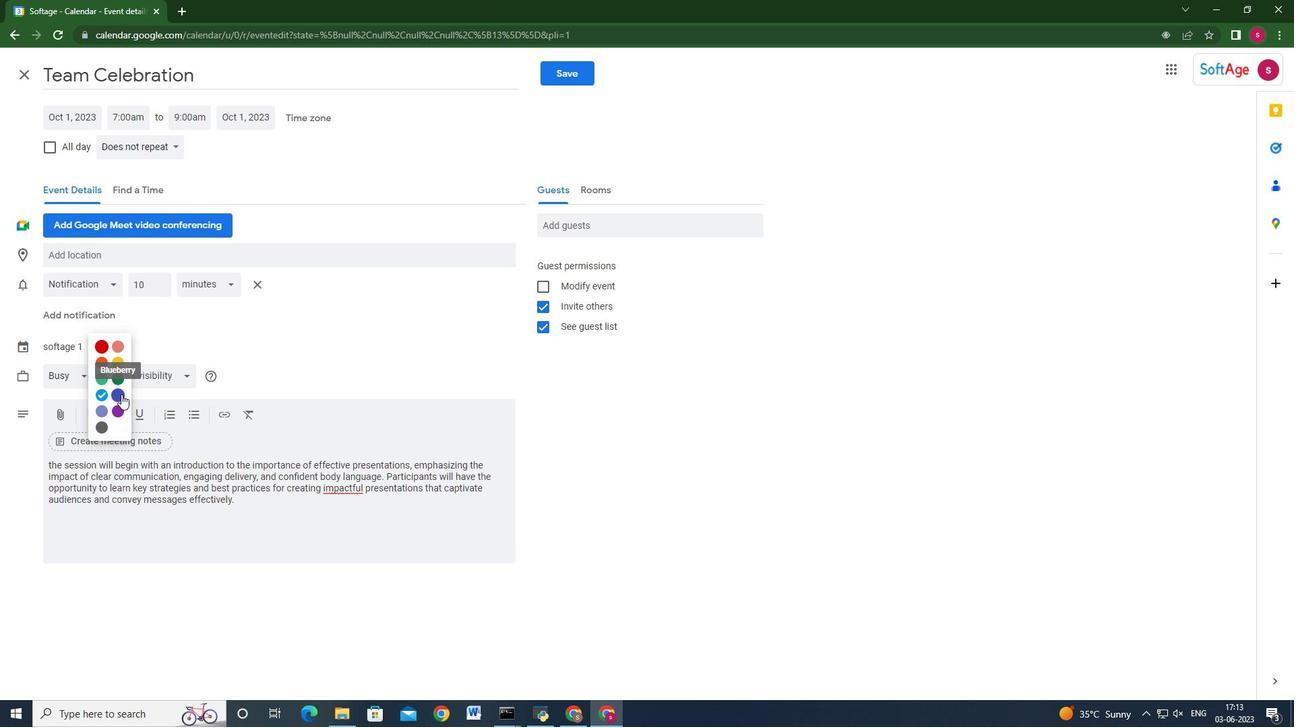 
Action: Mouse moved to (140, 256)
Screenshot: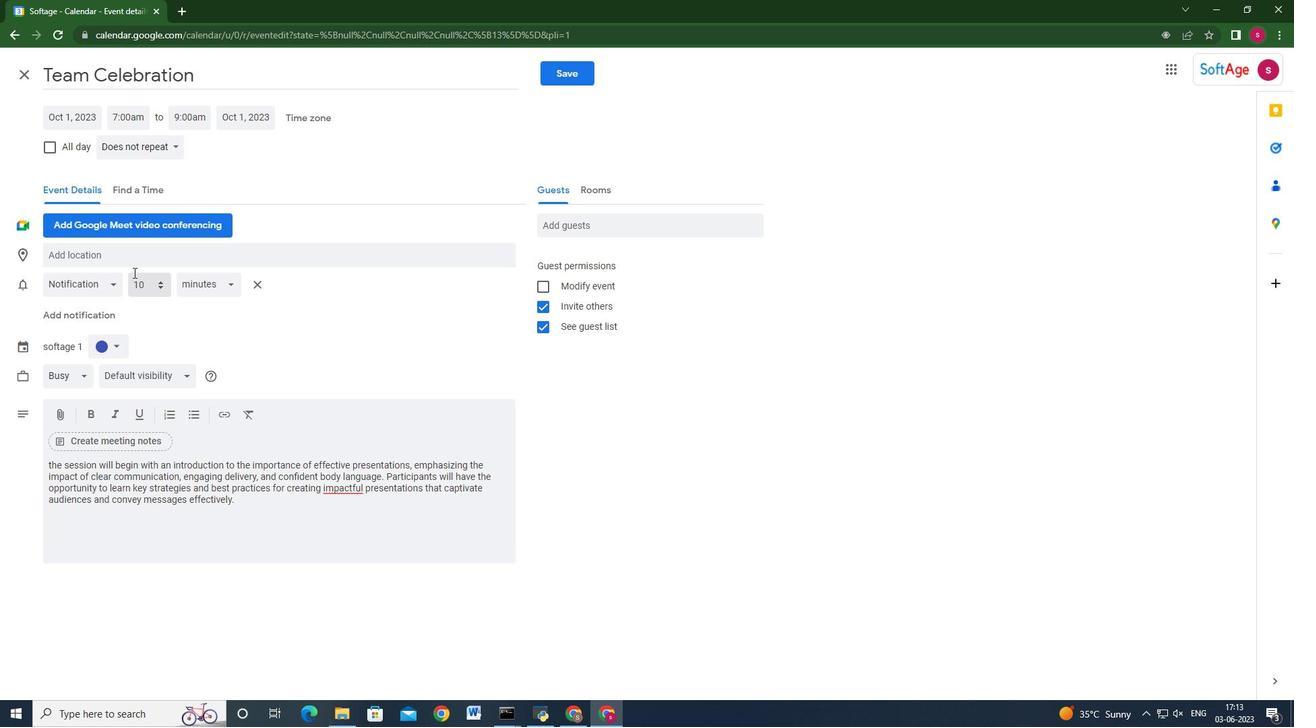 
Action: Mouse pressed left at (140, 256)
Screenshot: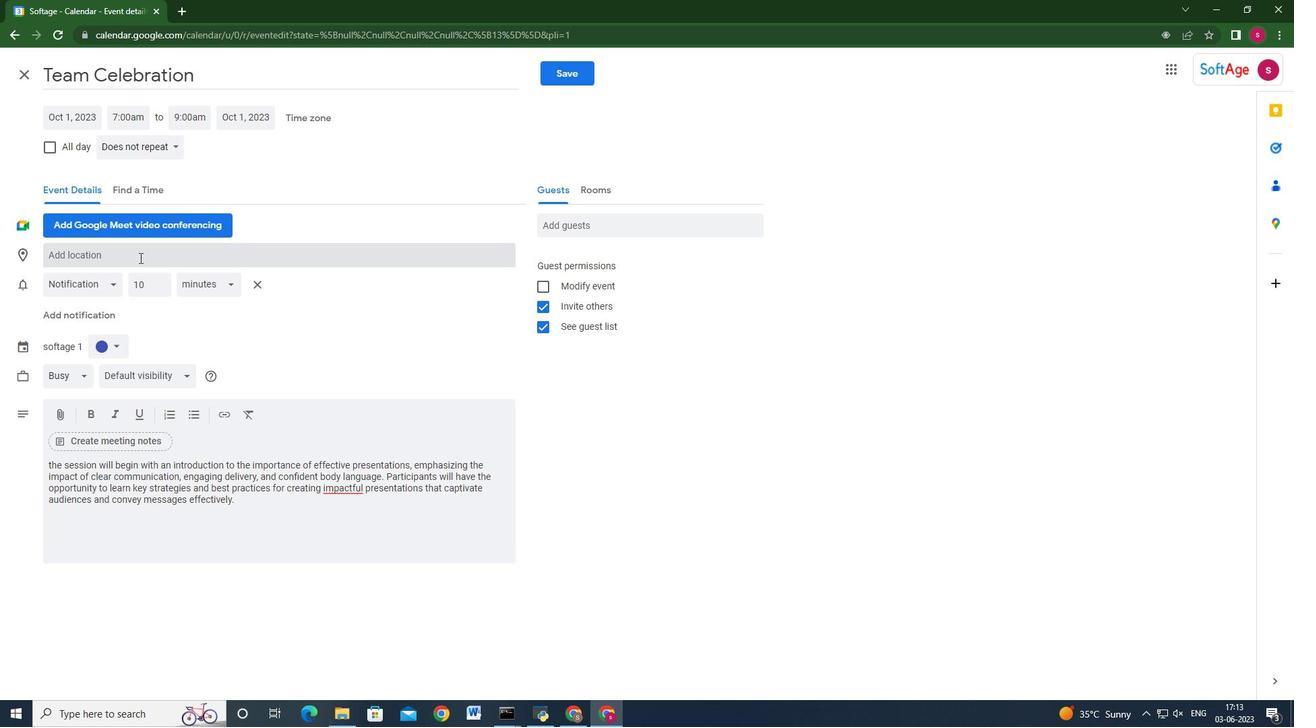 
Action: Key pressed 987.<Key.backspace><Key.space><Key.shift>Via<Key.space>dei<Key.space><Key.shift>Condotti,<Key.space><Key.shift>Rome,<Key.space><Key.shift>Italy
Screenshot: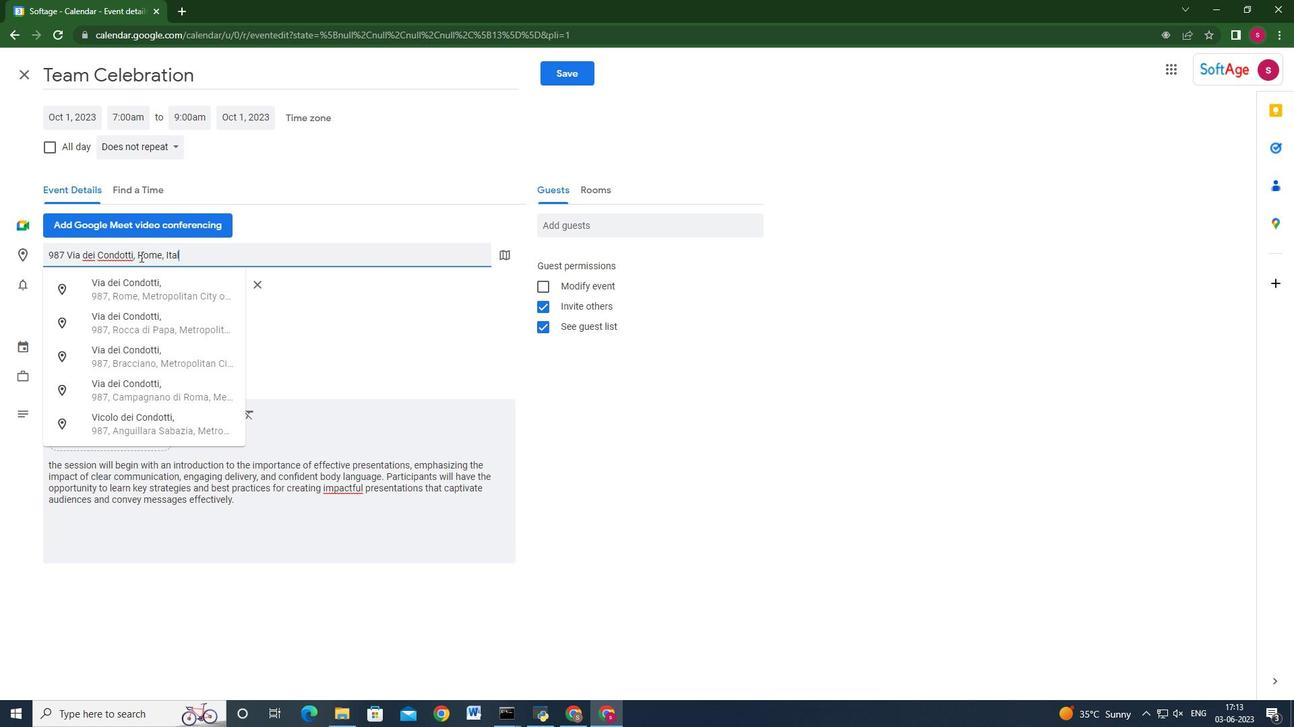 
Action: Mouse moved to (593, 225)
Screenshot: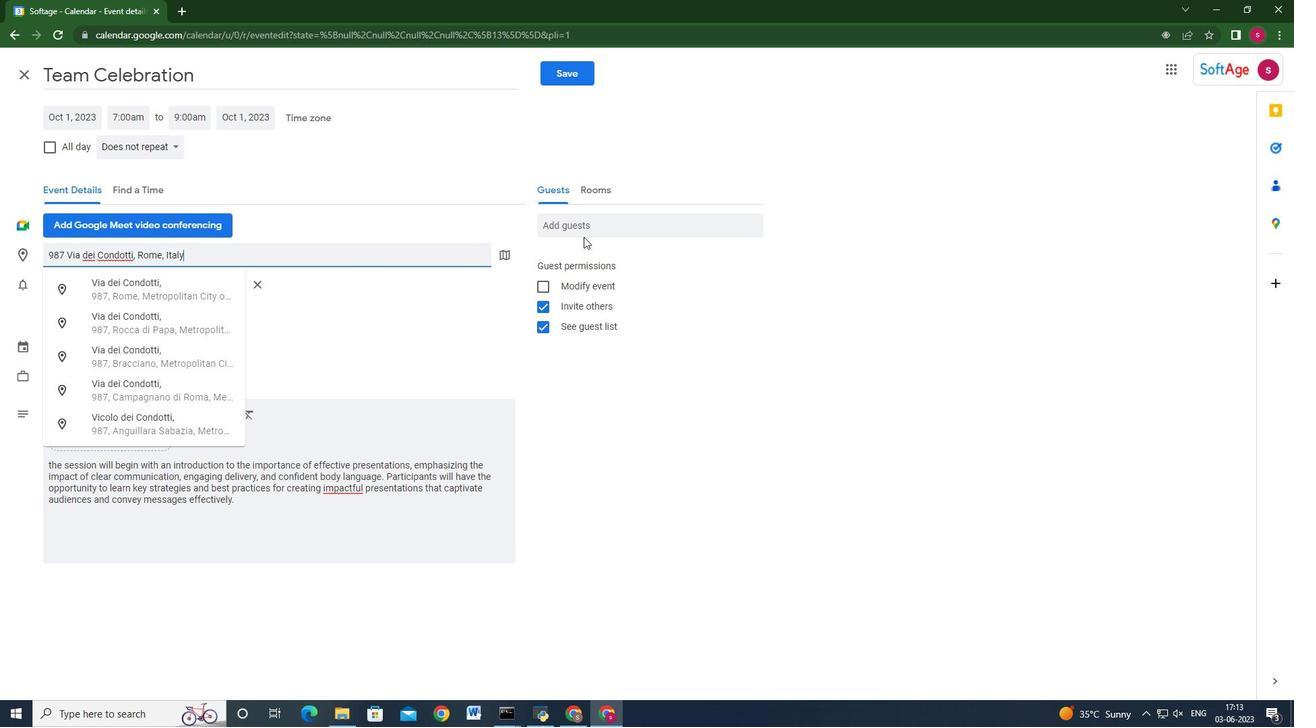 
Action: Mouse pressed left at (593, 225)
Screenshot: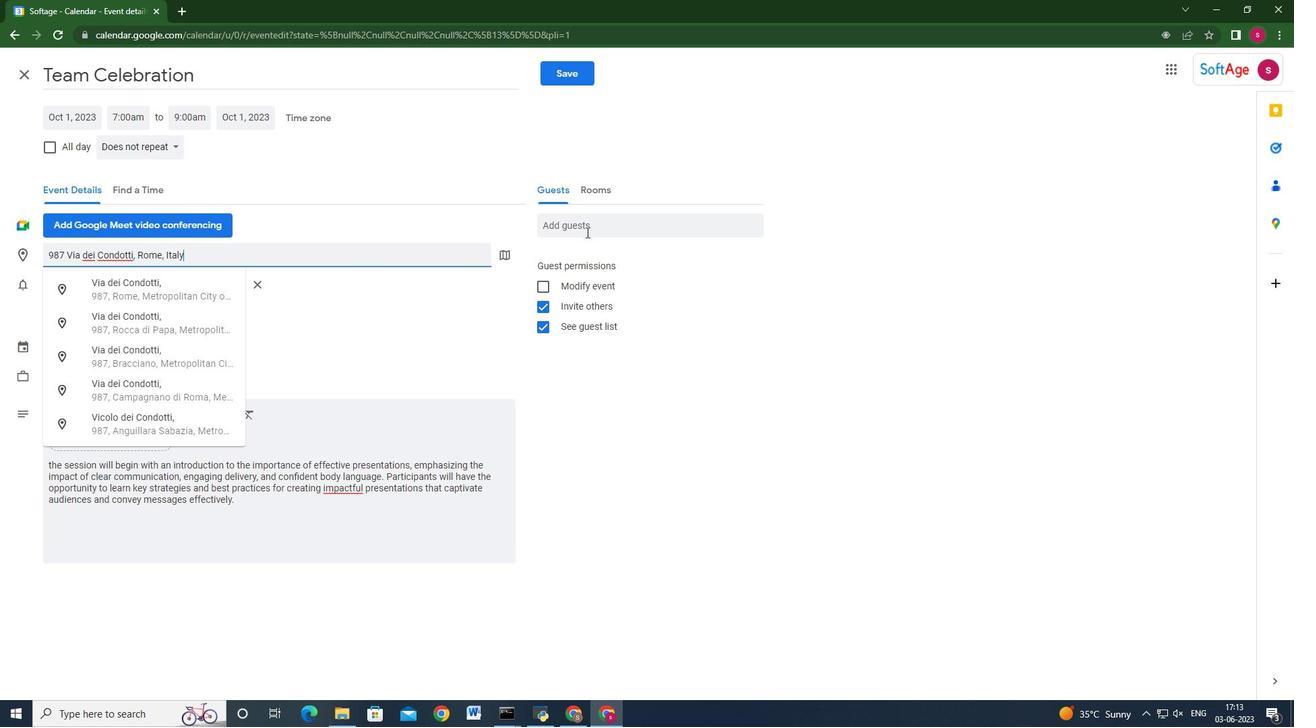 
Action: Mouse moved to (598, 241)
Screenshot: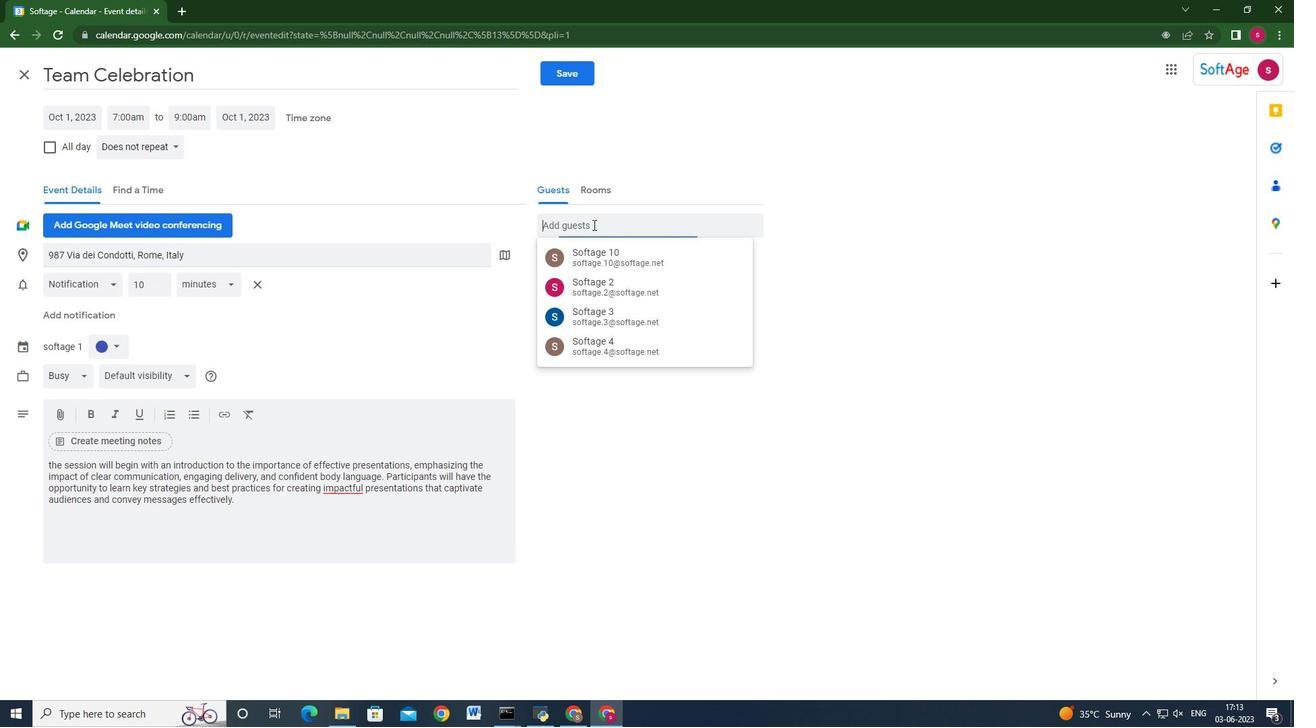 
Action: Key pressed softage.1<Key.backspace>2<Key.shift_r><Key.shift_r><Key.shift_r><Key.shift_r><Key.shift_r><Key.shift_r><Key.shift_r>@softage.net<Key.enter>softage.3<Key.shift_r>@softage.net<Key.enter>
Screenshot: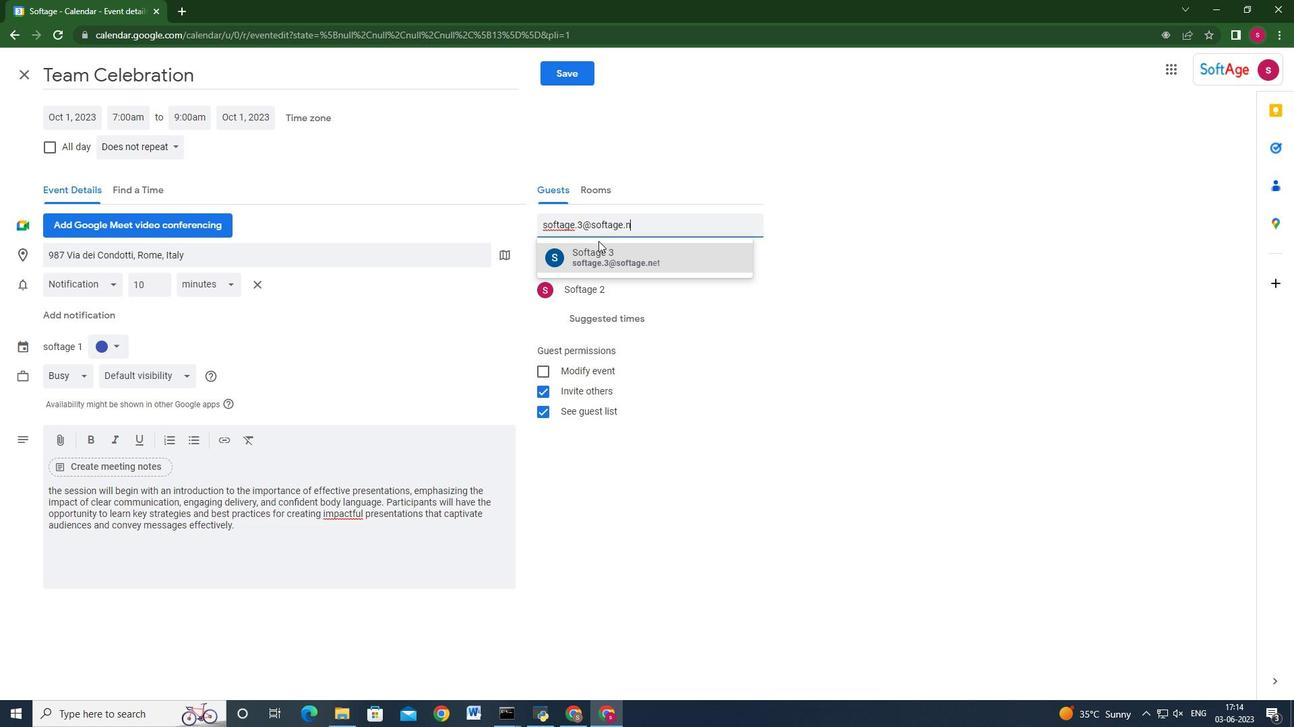 
Action: Mouse moved to (129, 144)
Screenshot: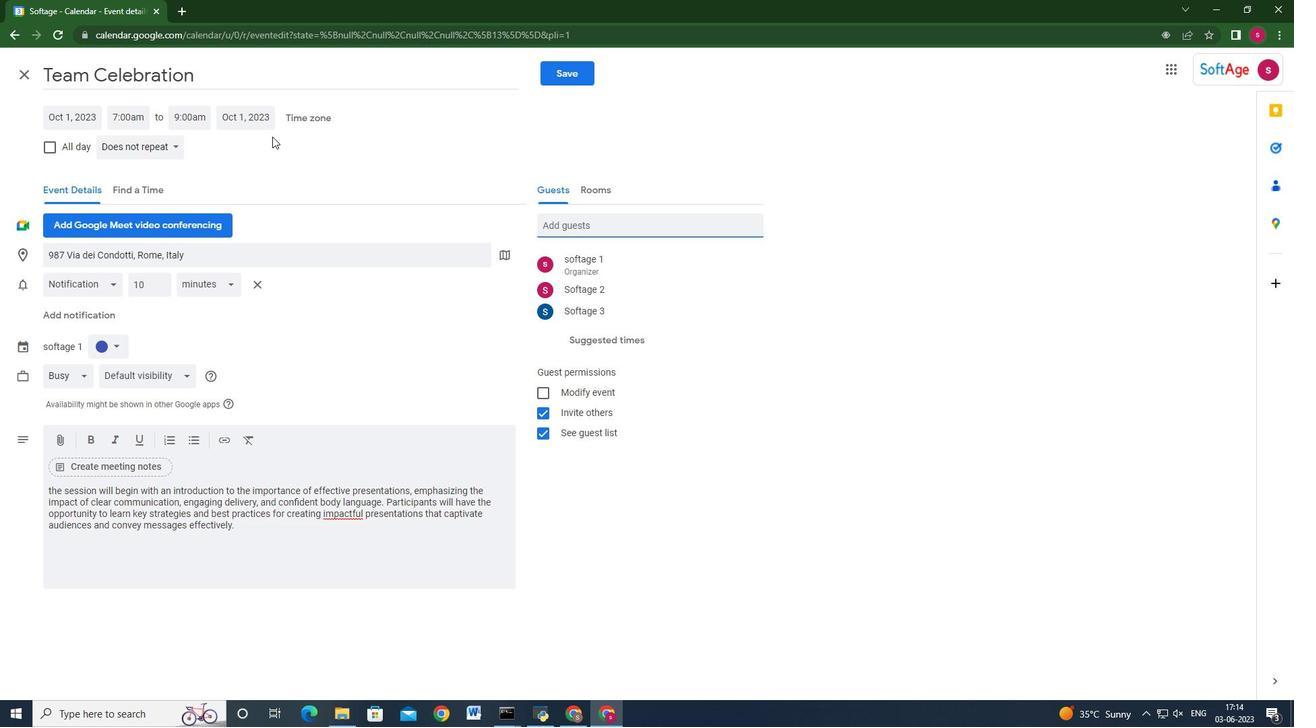 
Action: Mouse pressed left at (129, 144)
Screenshot: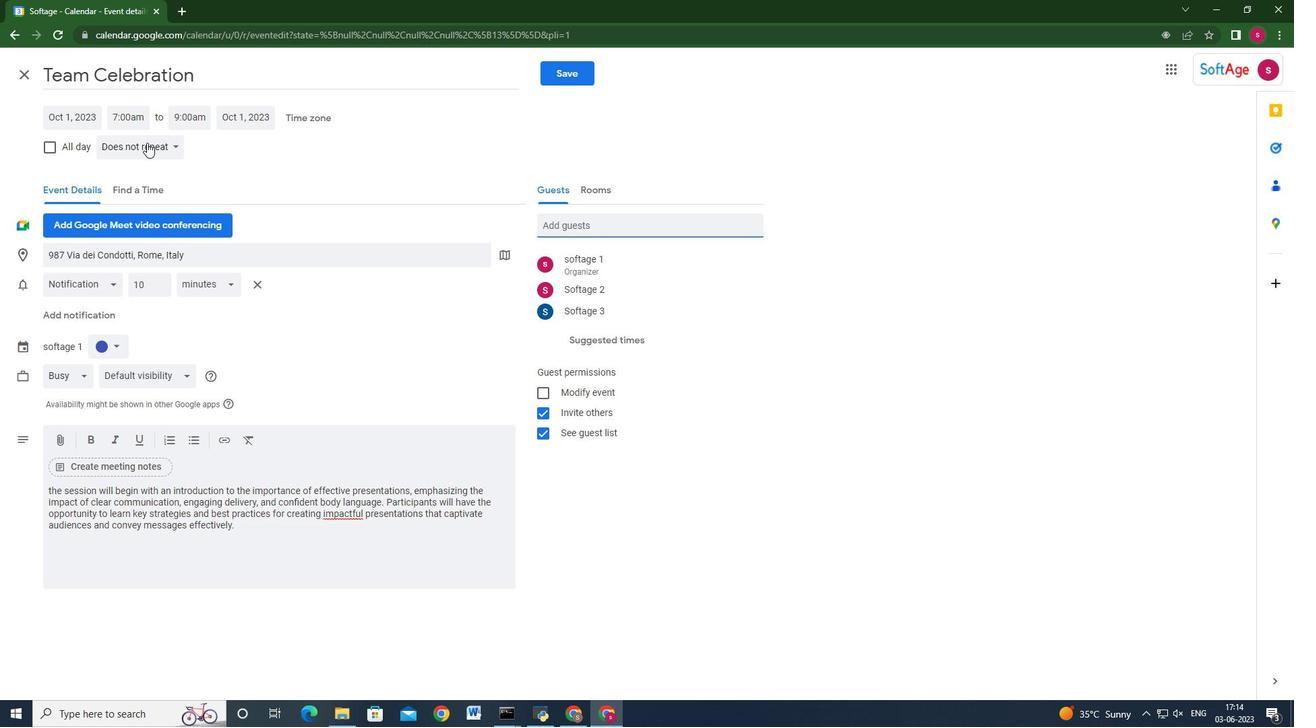 
Action: Mouse moved to (144, 151)
Screenshot: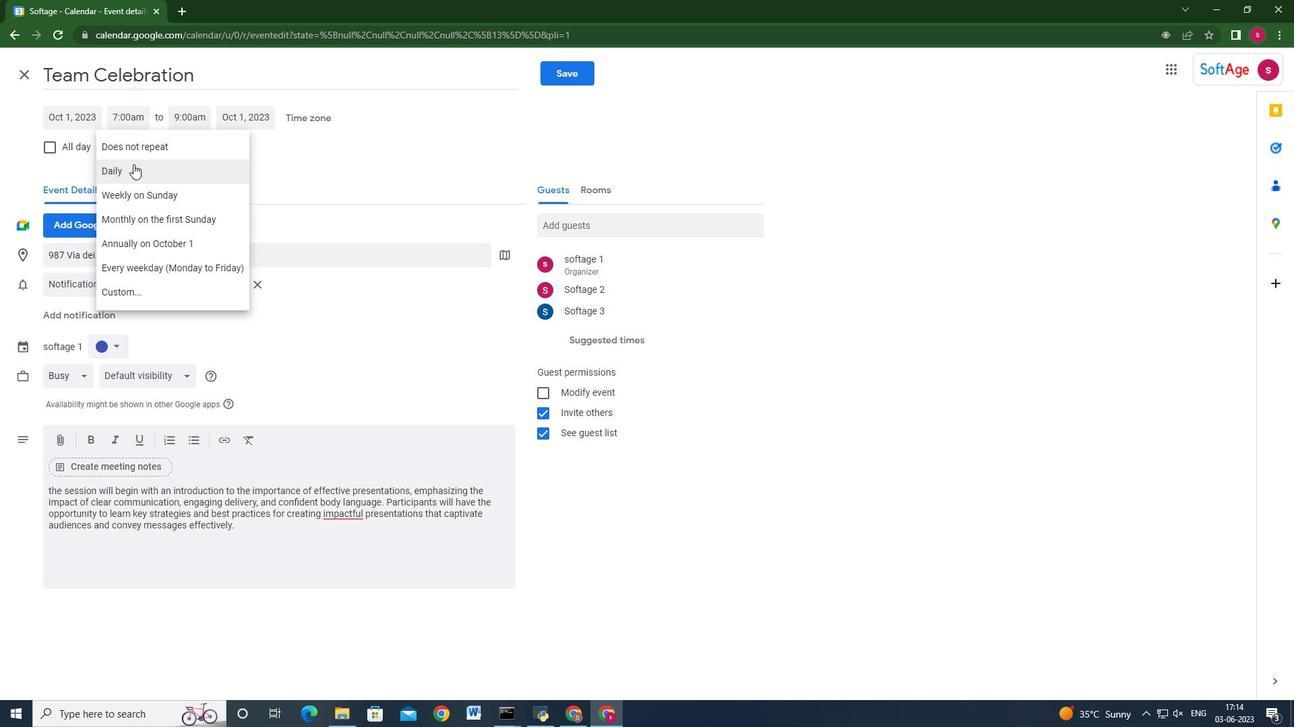 
Action: Mouse pressed left at (144, 151)
Screenshot: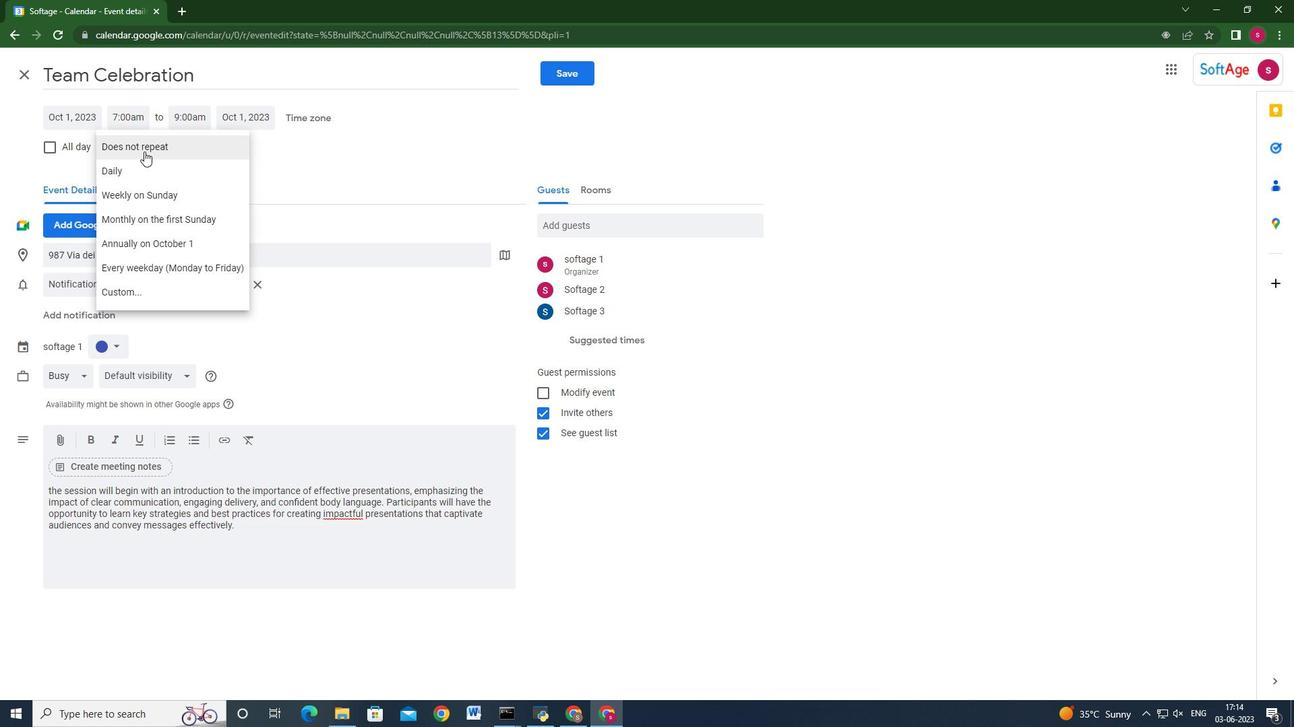 
Action: Mouse moved to (562, 72)
Screenshot: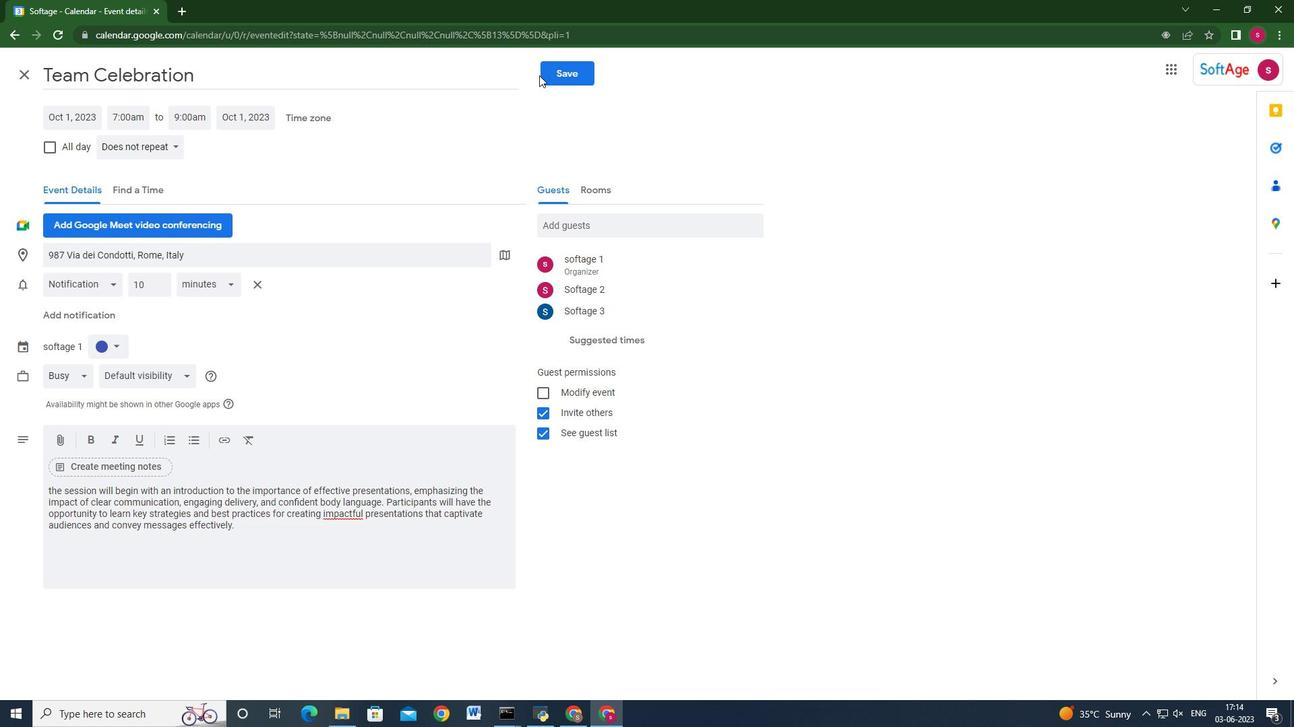 
Action: Mouse pressed left at (562, 72)
Screenshot: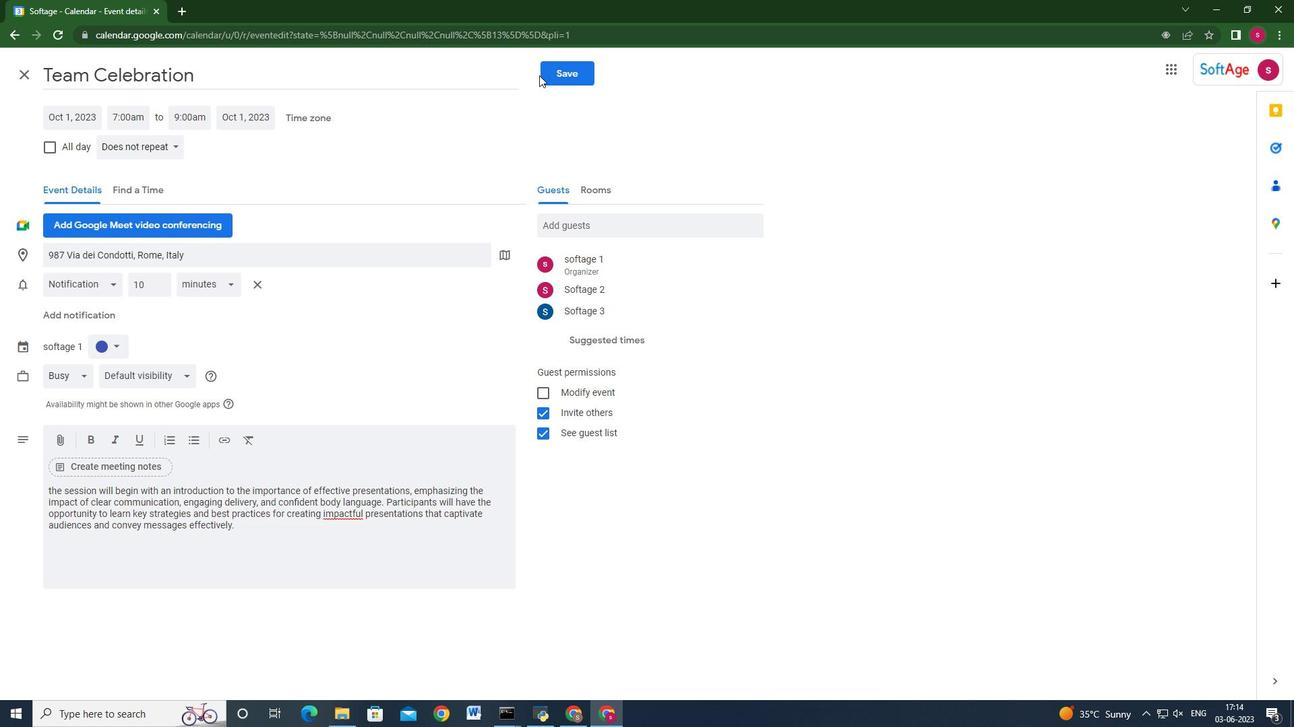
Action: Mouse moved to (773, 404)
Screenshot: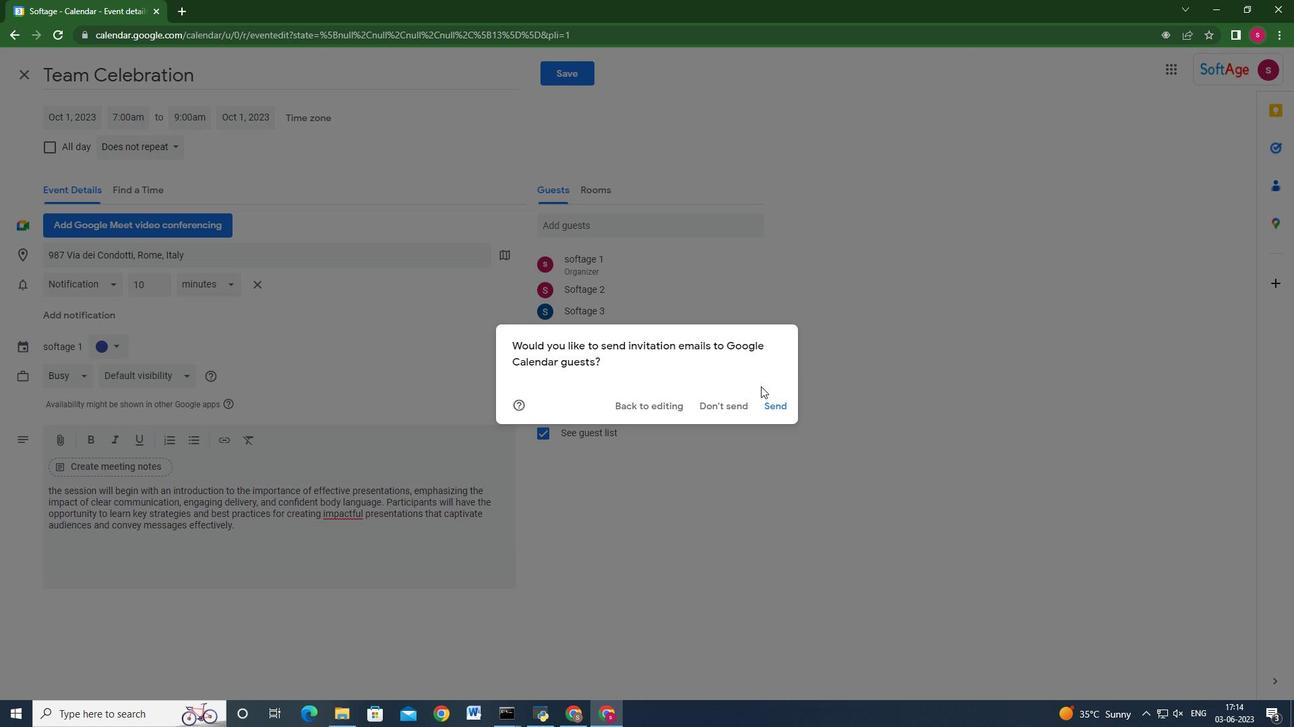 
Action: Mouse pressed left at (773, 404)
Screenshot: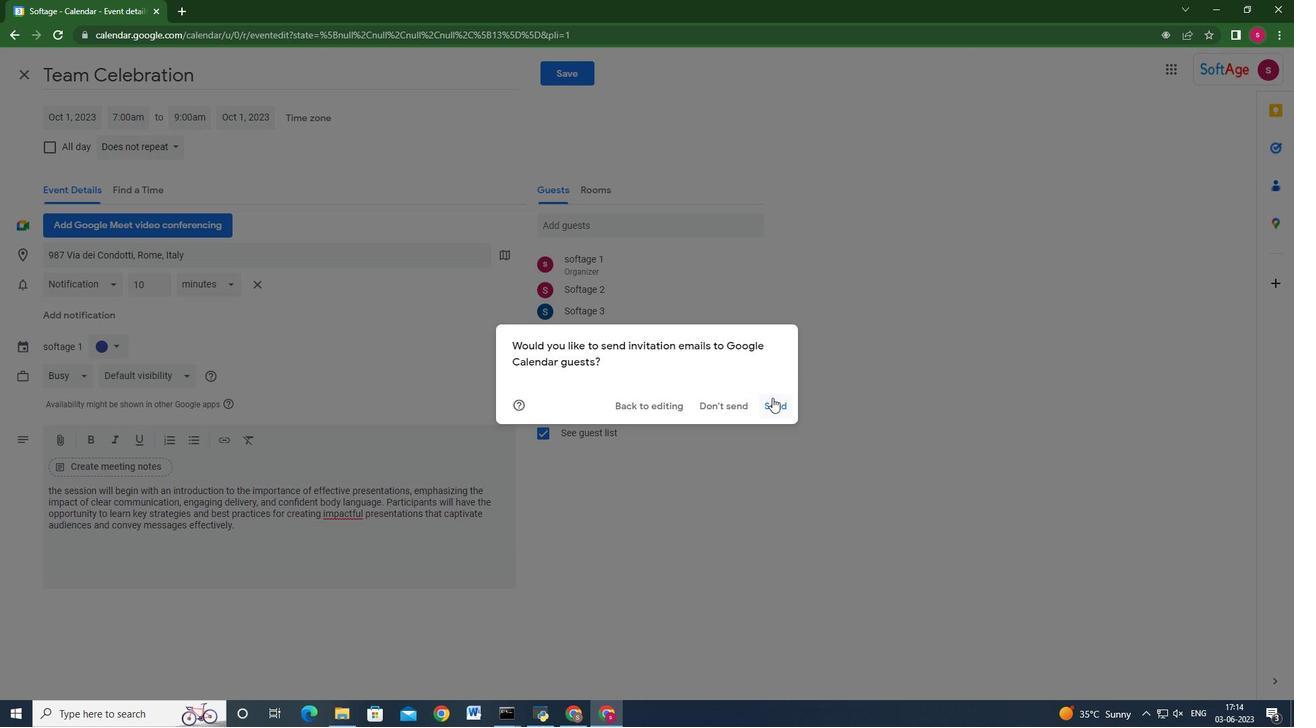 
Action: Mouse moved to (770, 402)
Screenshot: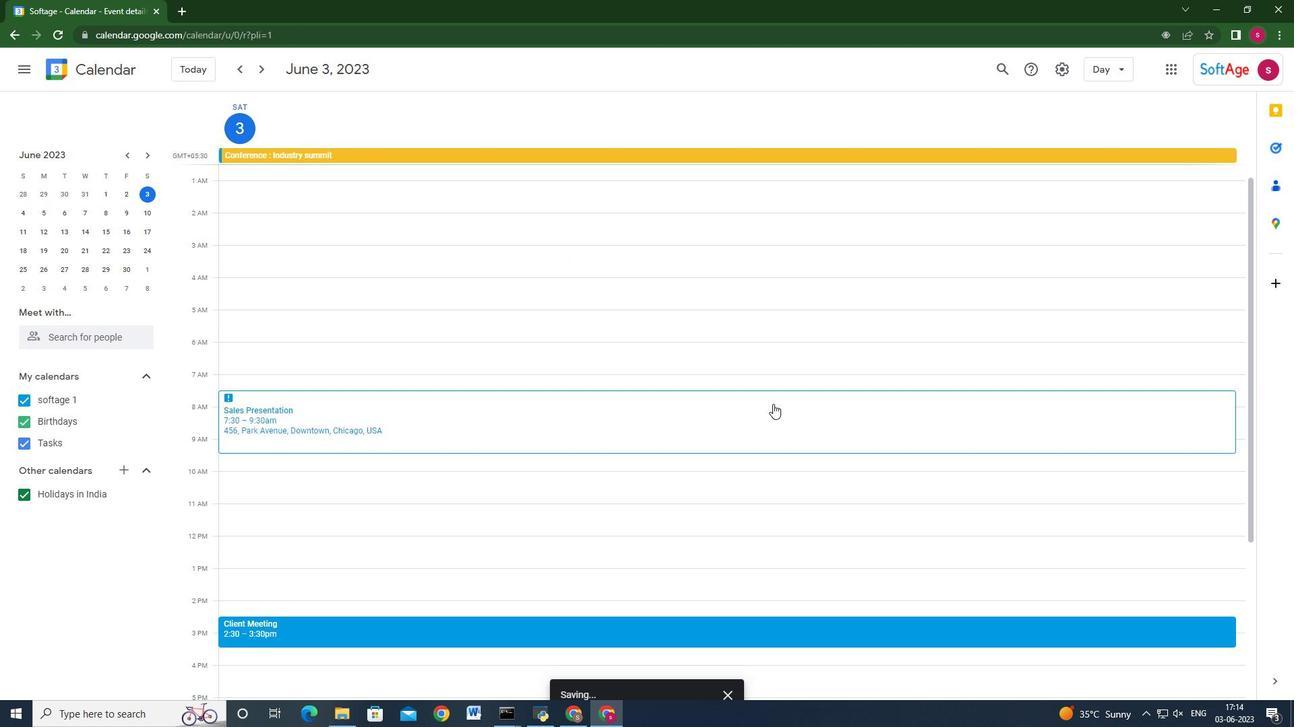 
Action: Mouse scrolled (770, 401) with delta (0, 0)
Screenshot: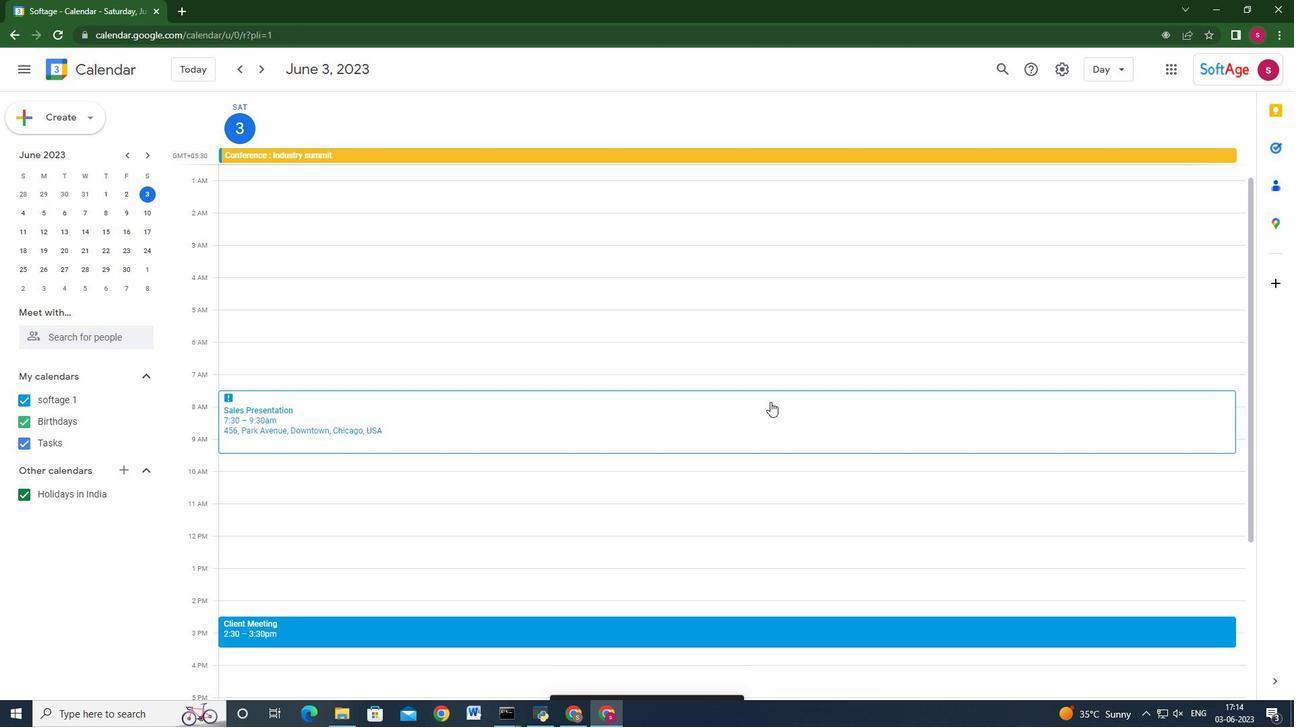 
Action: Mouse scrolled (770, 401) with delta (0, 0)
Screenshot: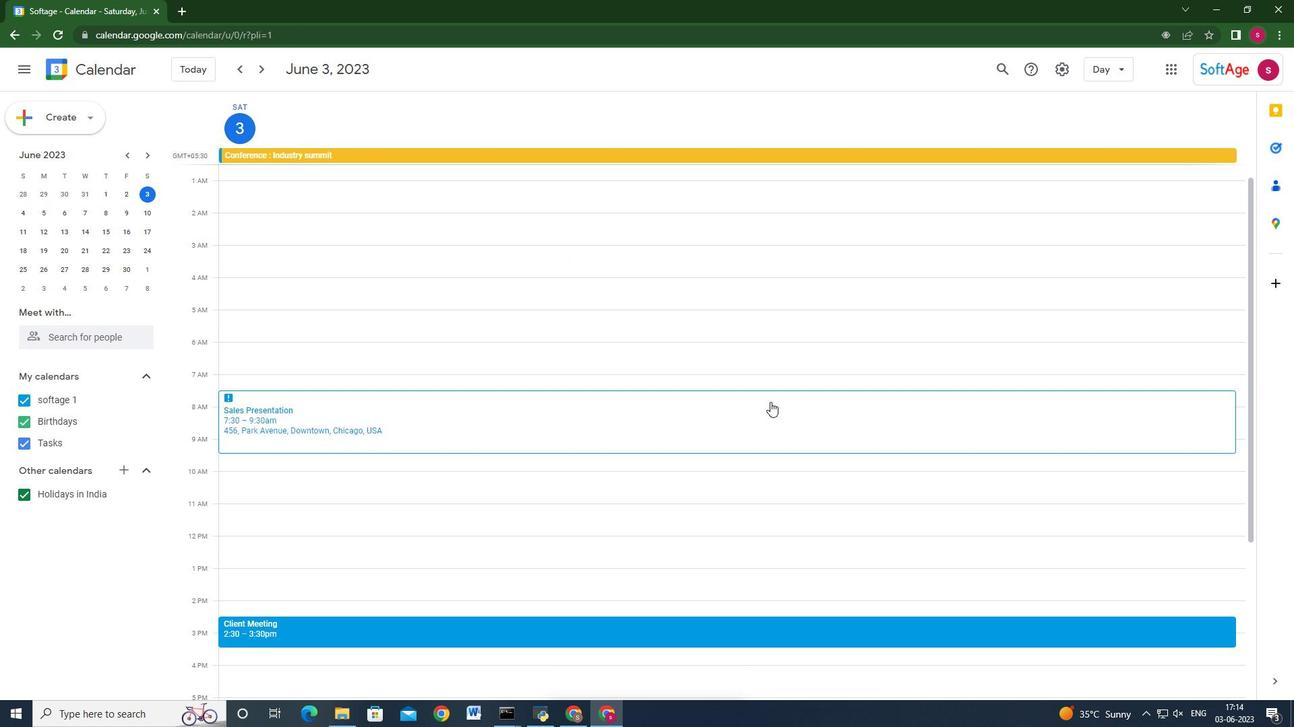 
Action: Mouse scrolled (770, 401) with delta (0, 0)
Screenshot: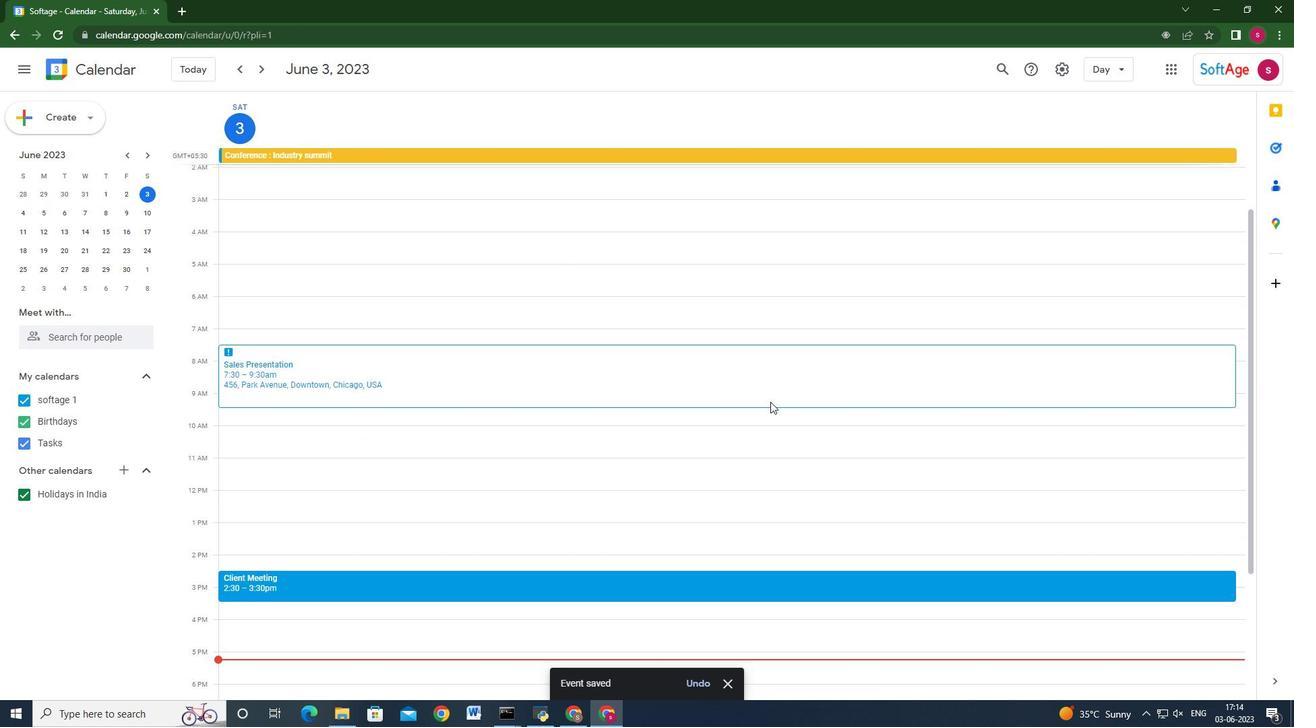 
Action: Mouse scrolled (770, 401) with delta (0, 0)
Screenshot: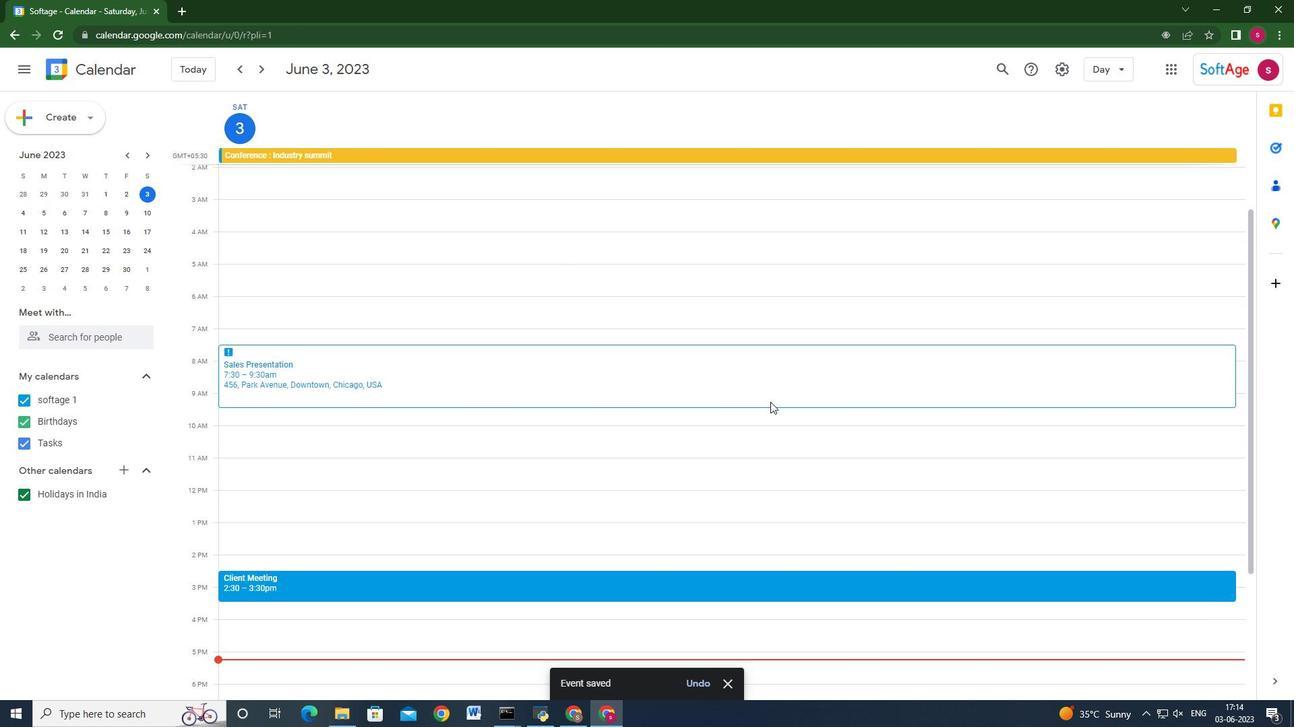 
Action: Mouse scrolled (770, 401) with delta (0, 0)
Screenshot: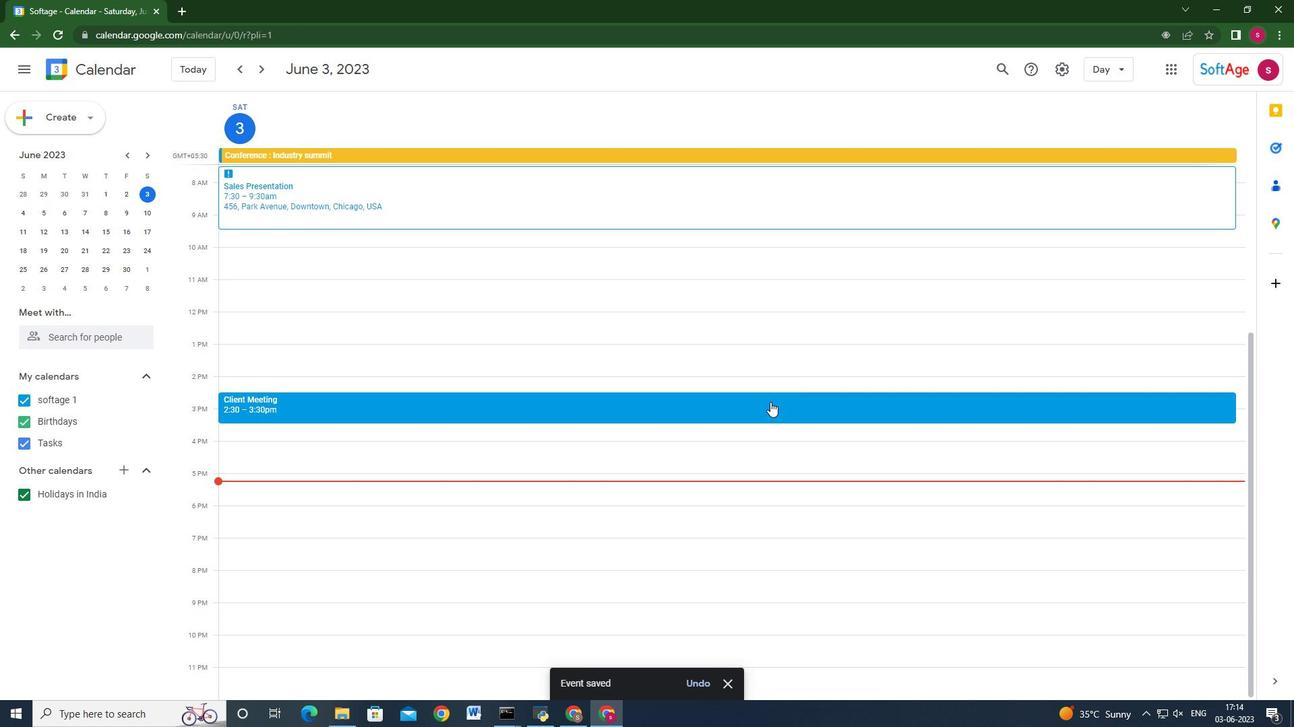 
Action: Mouse scrolled (770, 401) with delta (0, 0)
Screenshot: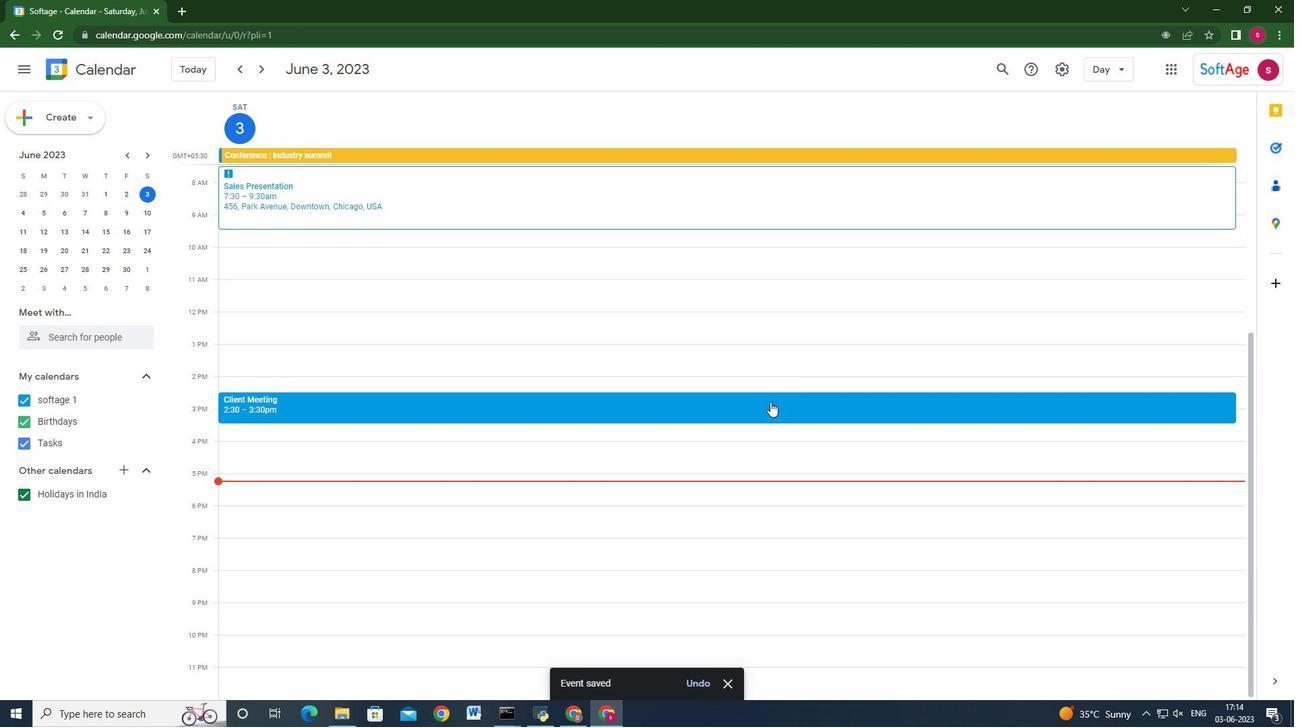 
Action: Mouse scrolled (770, 401) with delta (0, 0)
Screenshot: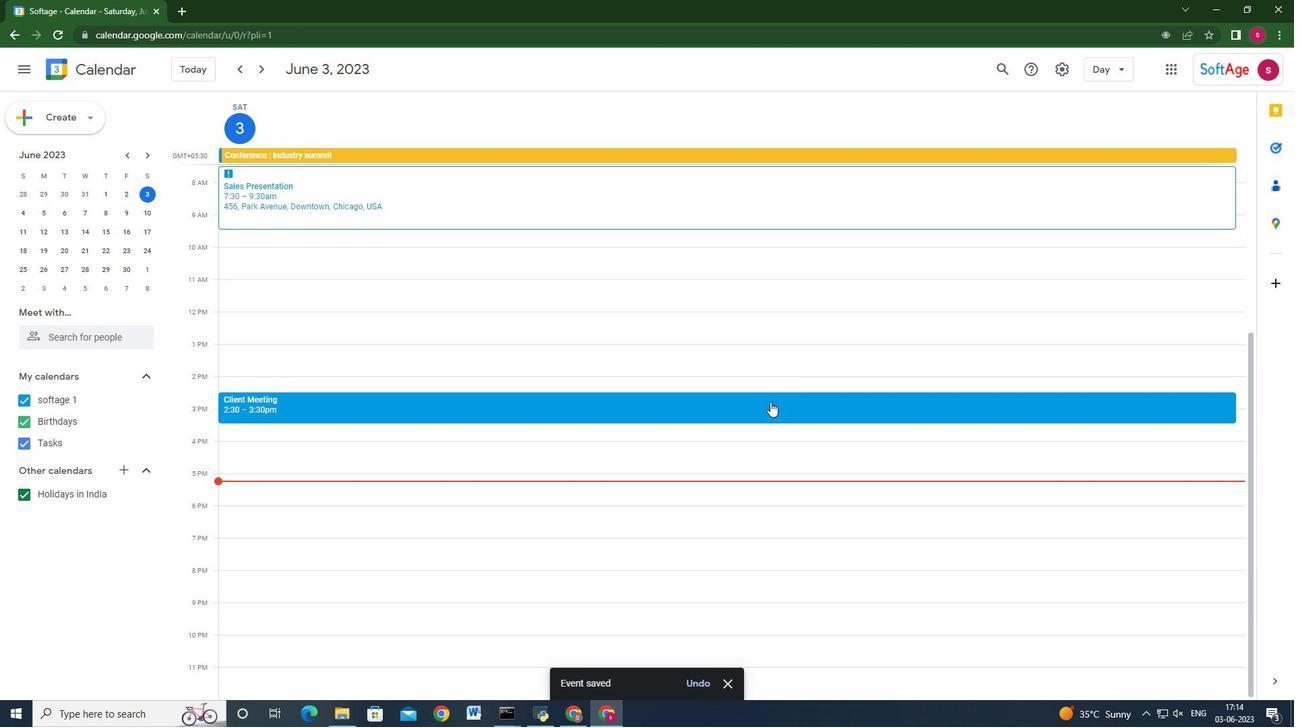 
Action: Mouse scrolled (770, 401) with delta (0, 0)
Screenshot: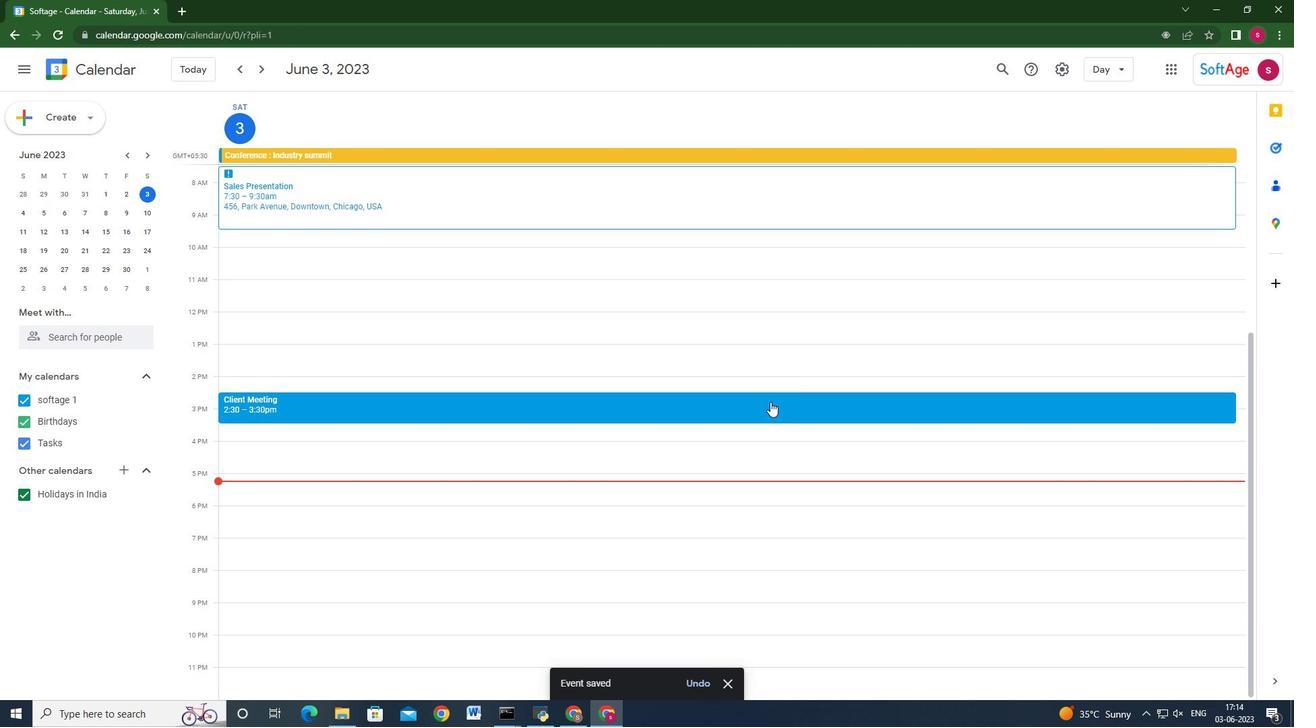 
Action: Mouse scrolled (770, 401) with delta (0, 0)
Screenshot: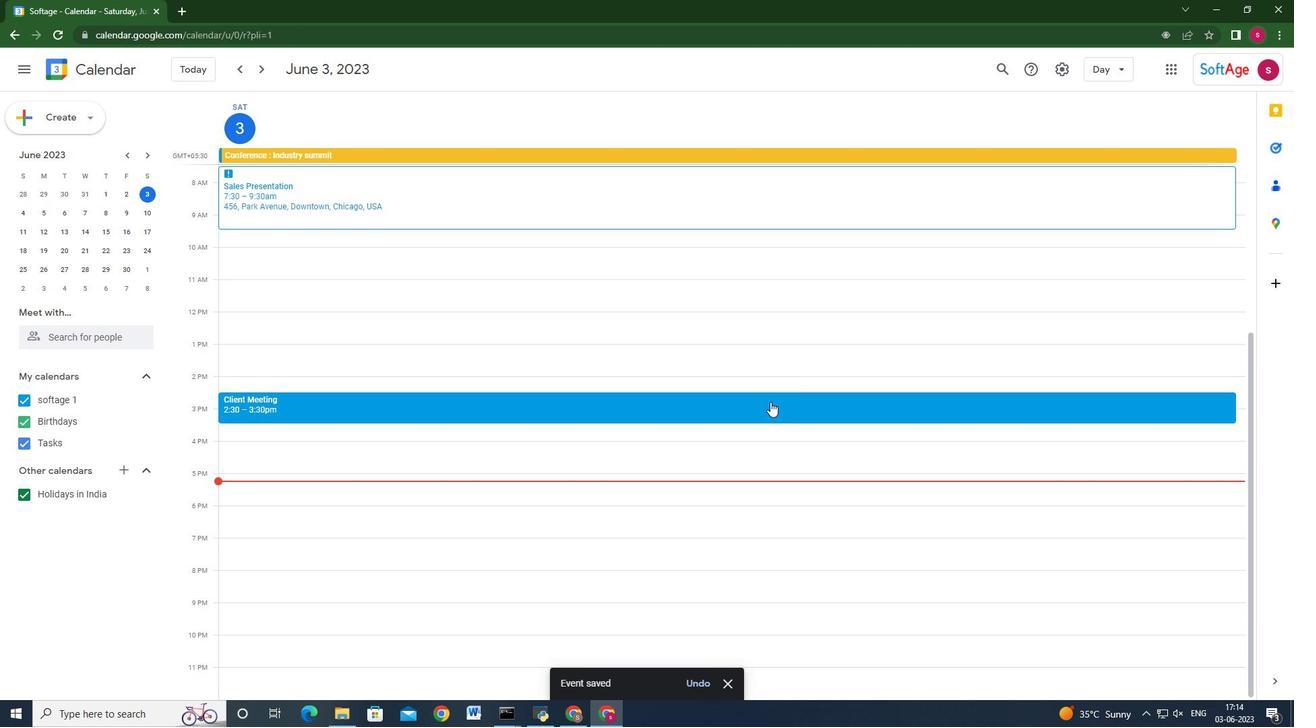 
Action: Mouse scrolled (770, 401) with delta (0, 0)
Screenshot: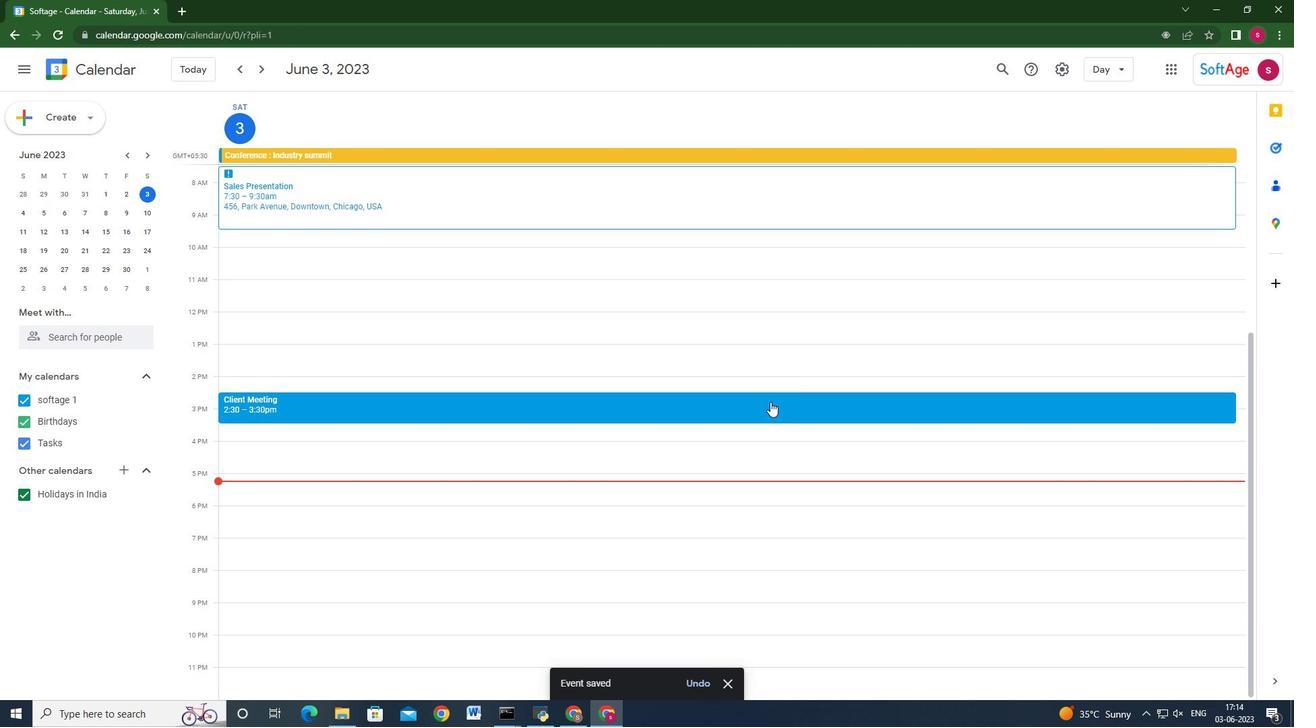 
Action: Mouse scrolled (770, 401) with delta (0, 0)
Screenshot: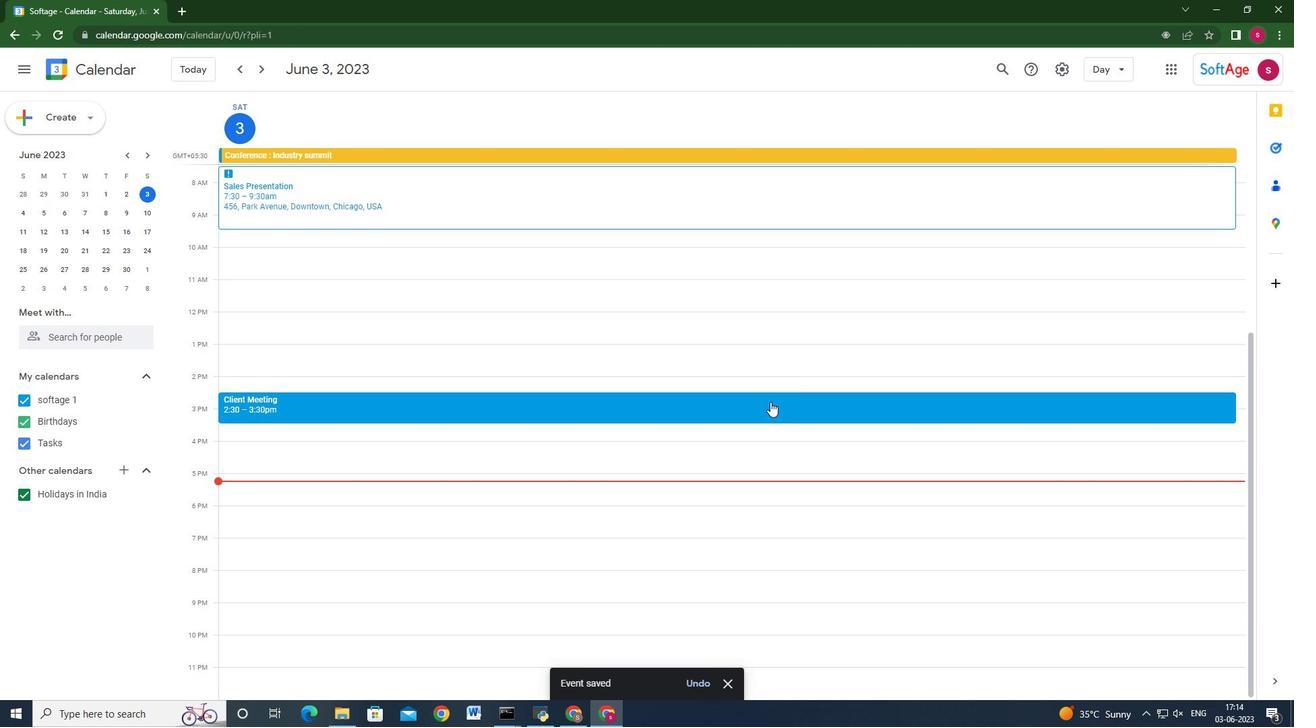 
